 Task: Send an email with the signature Alex Clark with the subject 'Status update' and the message 'Please find attached the requested document.' from softage.1@softage.net to softage.5@softage.net and softage.6@softage.net with an attached document Budget.xlsx
Action: Mouse moved to (116, 131)
Screenshot: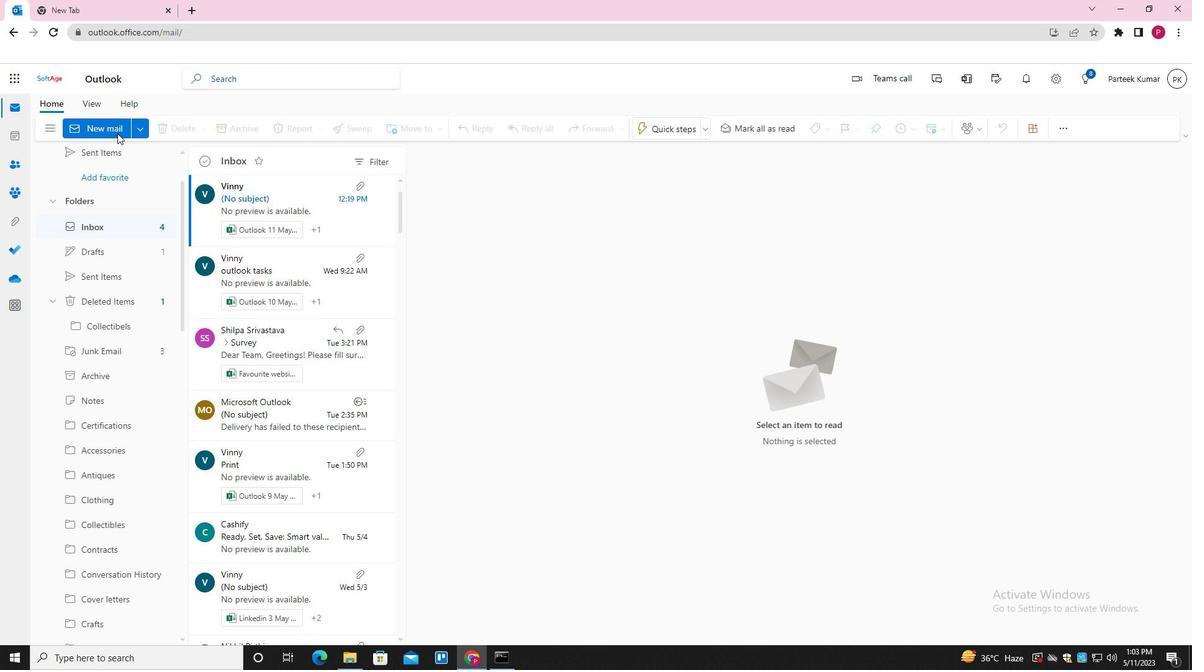 
Action: Mouse pressed left at (116, 131)
Screenshot: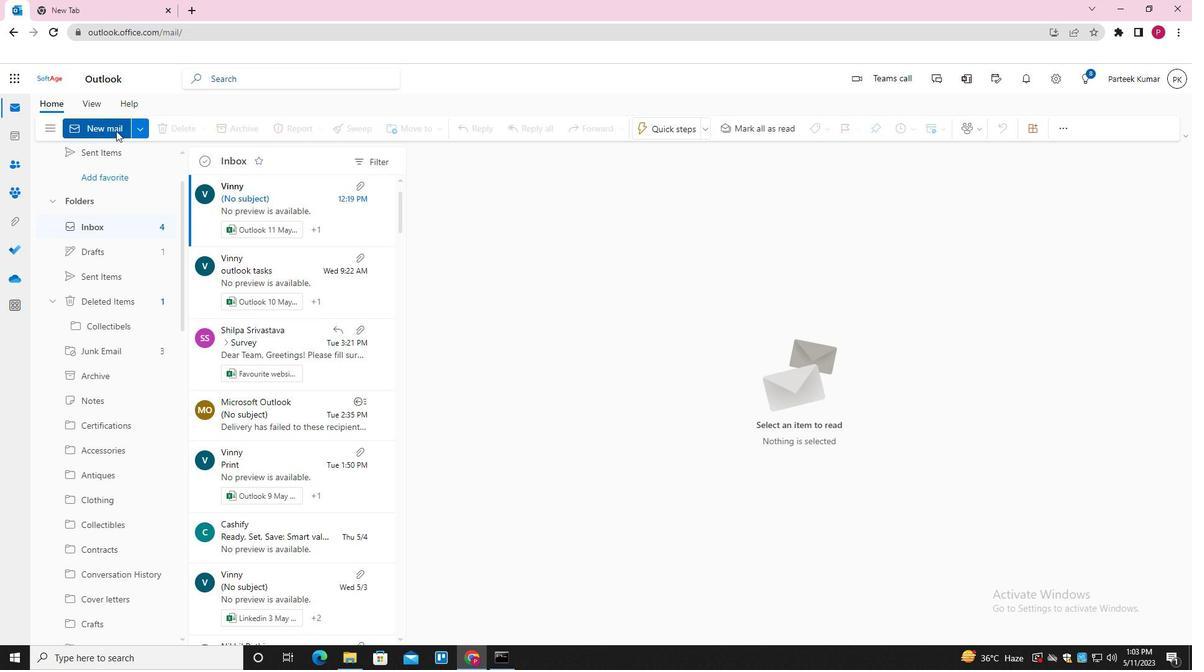 
Action: Mouse moved to (470, 303)
Screenshot: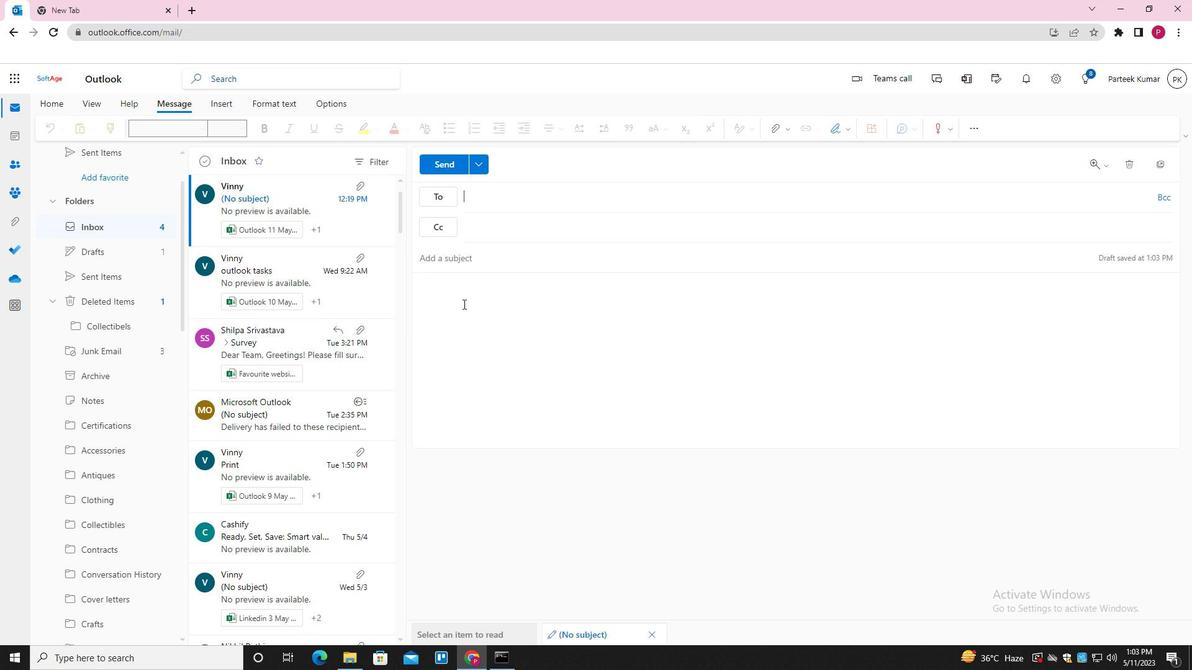 
Action: Mouse pressed left at (470, 303)
Screenshot: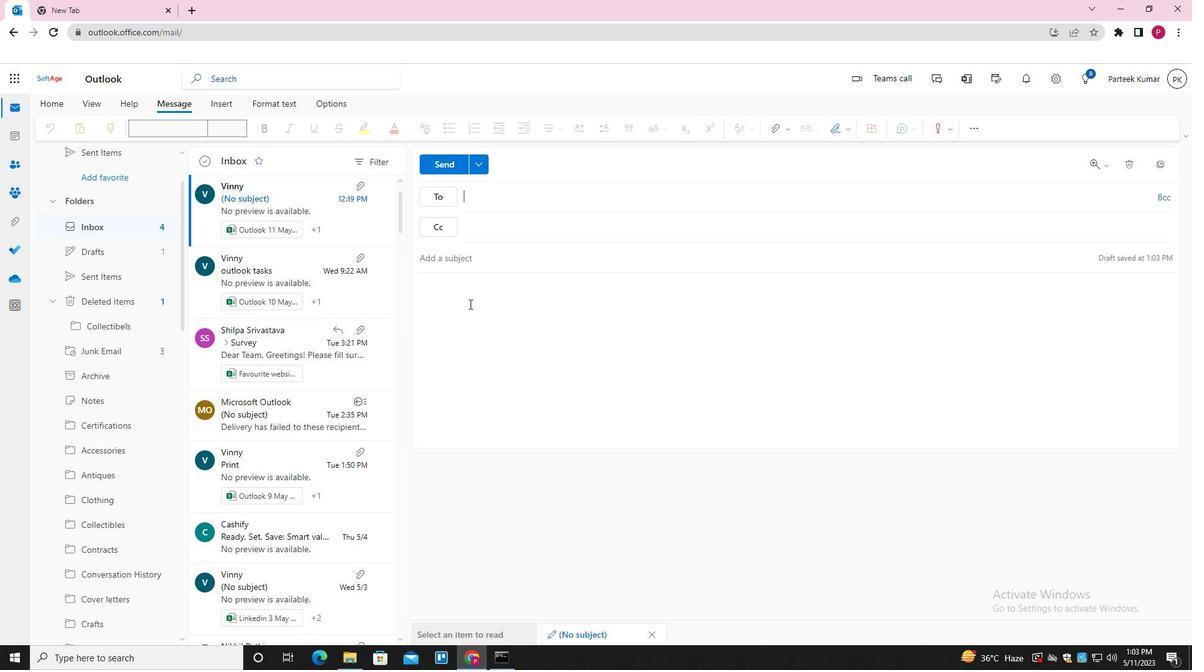 
Action: Mouse moved to (848, 129)
Screenshot: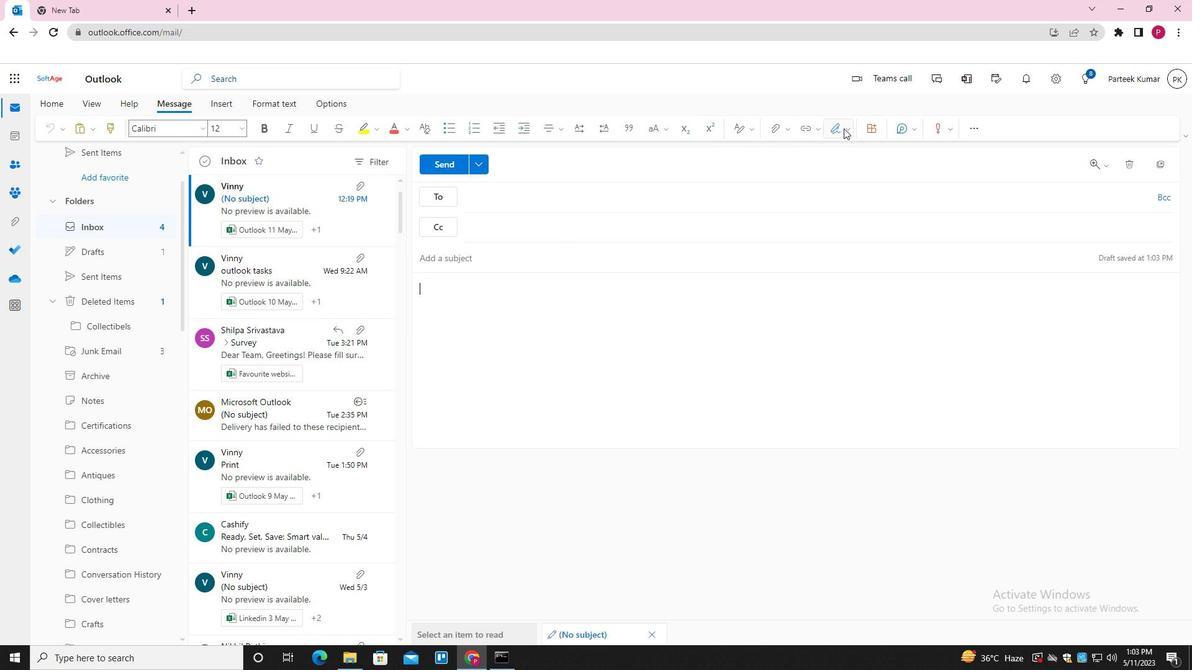 
Action: Mouse pressed left at (848, 129)
Screenshot: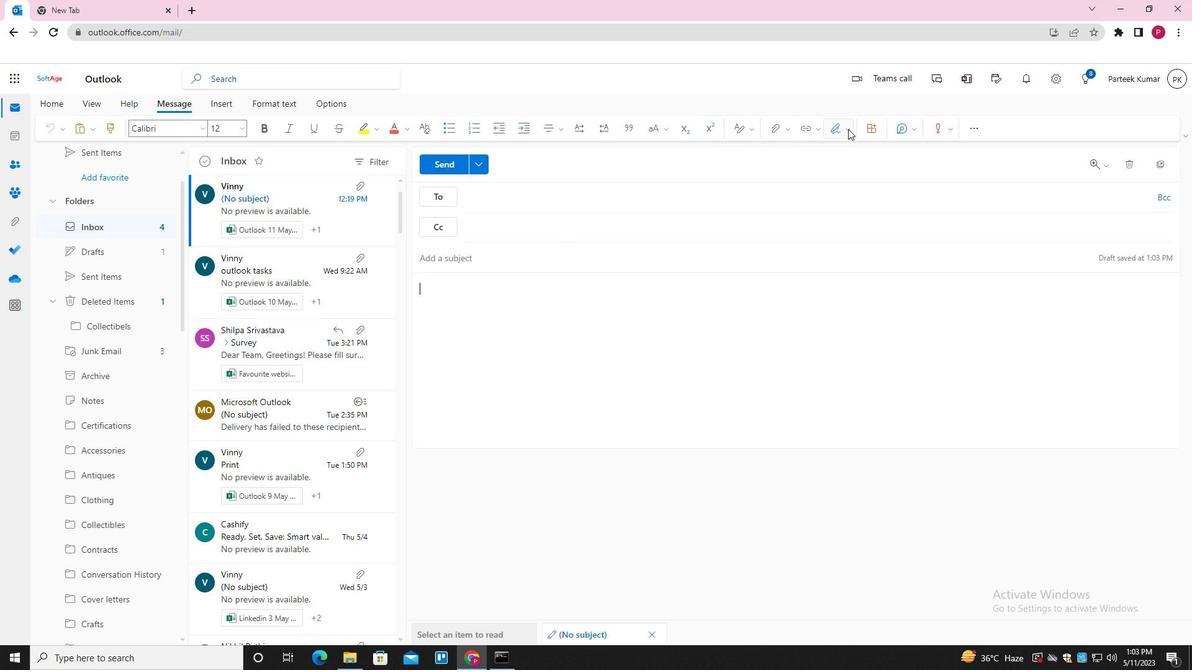 
Action: Mouse moved to (812, 178)
Screenshot: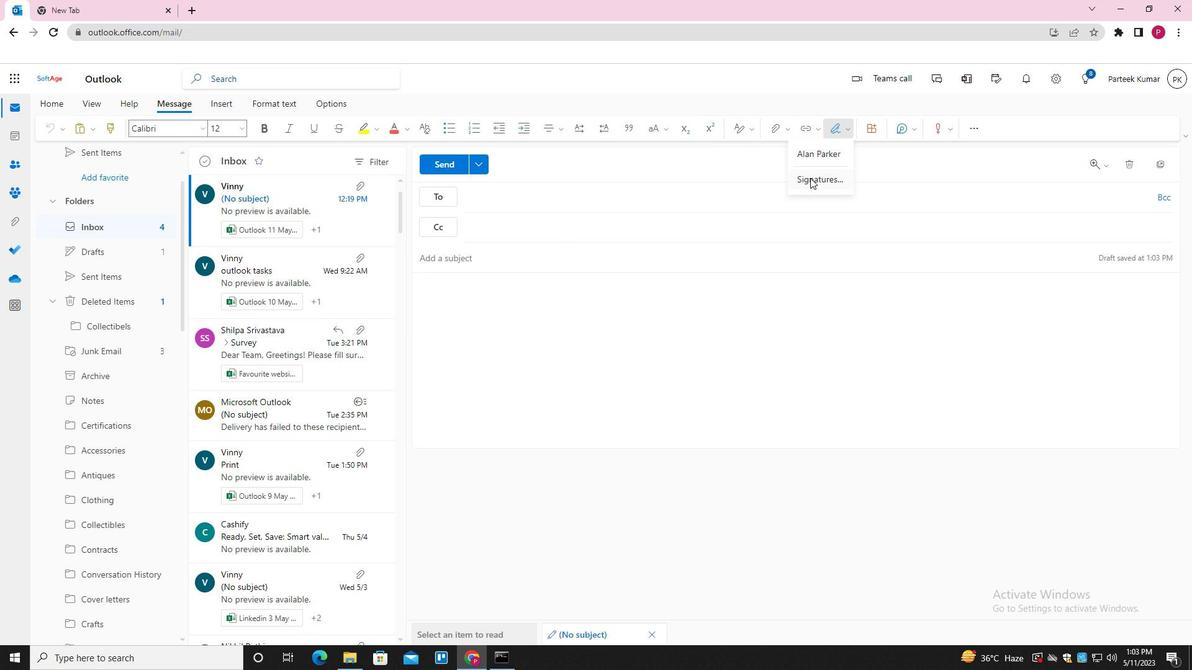 
Action: Mouse pressed left at (812, 178)
Screenshot: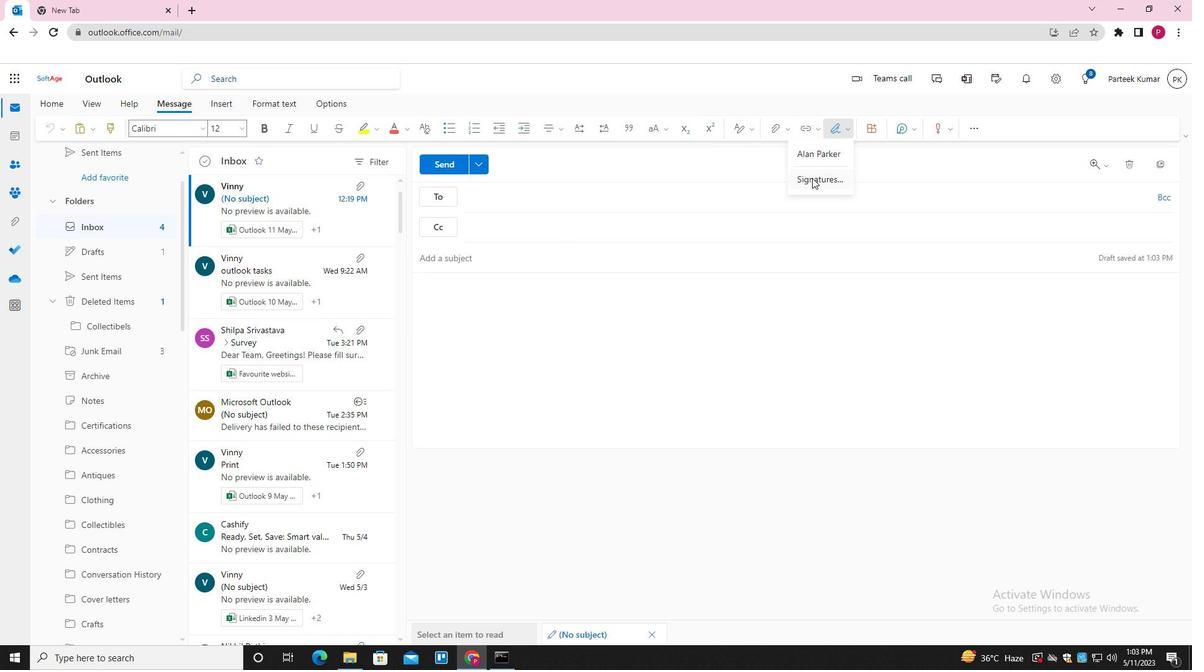 
Action: Mouse moved to (832, 230)
Screenshot: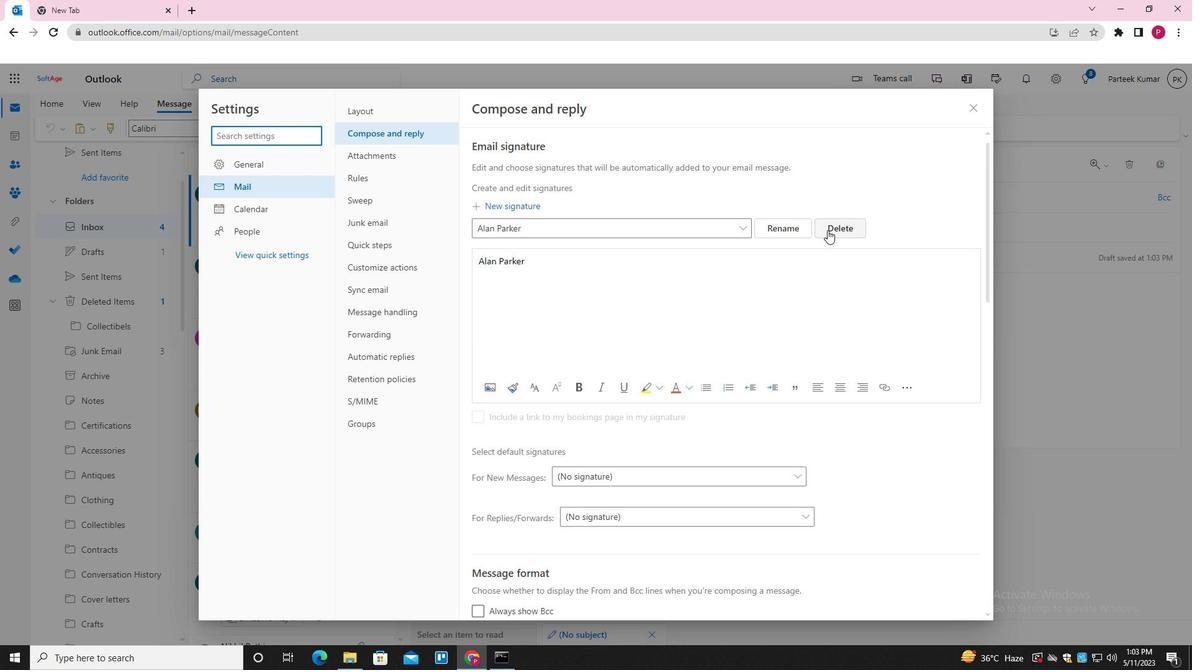 
Action: Mouse pressed left at (832, 230)
Screenshot: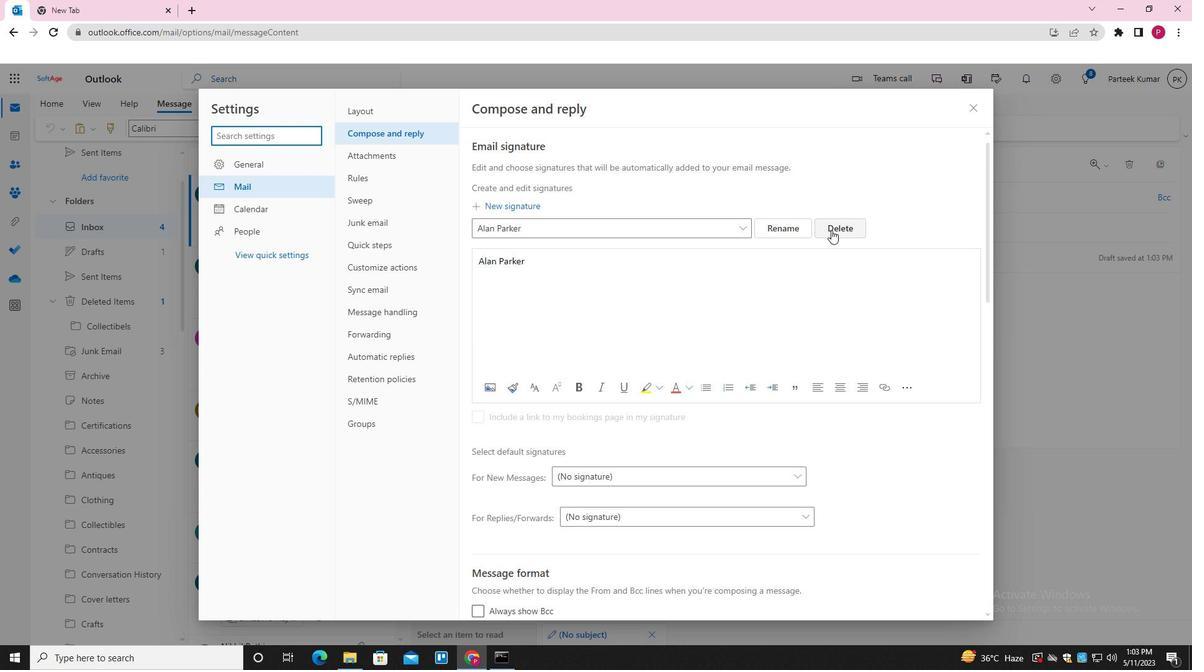 
Action: Mouse moved to (656, 226)
Screenshot: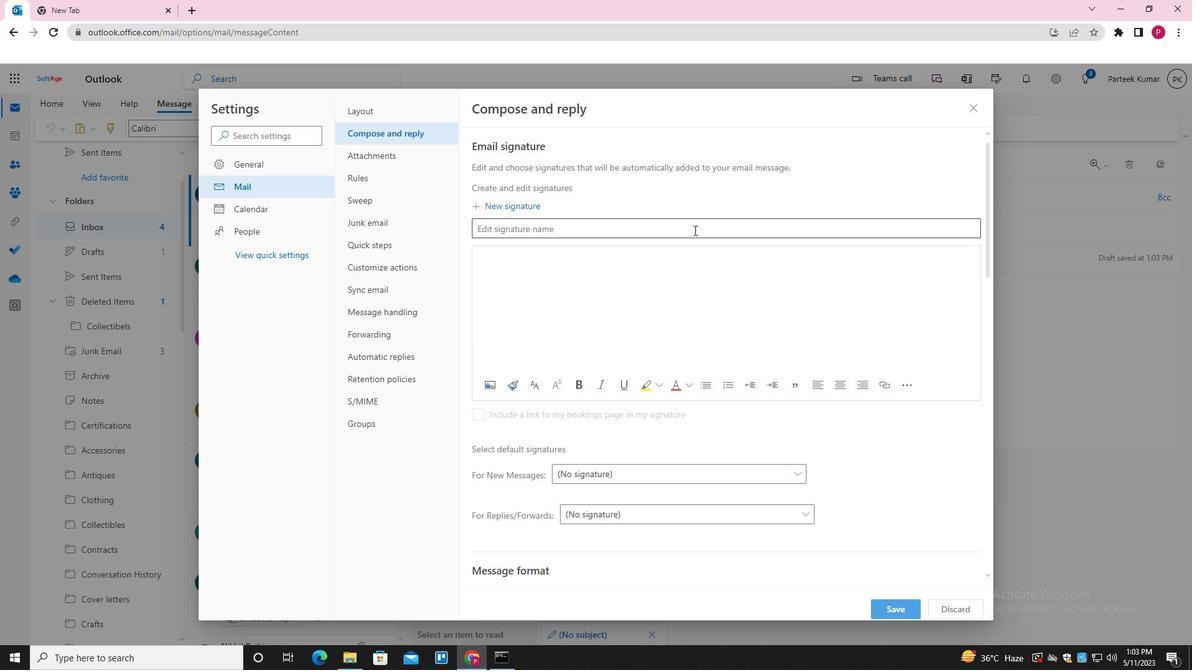 
Action: Mouse pressed left at (656, 226)
Screenshot: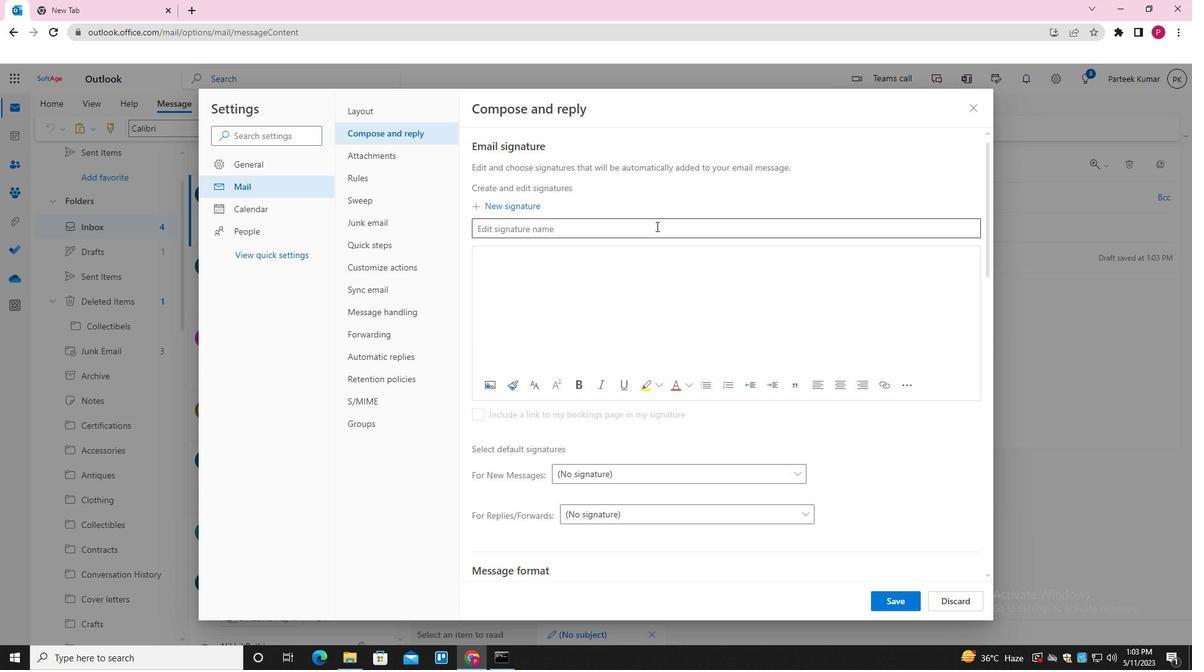 
Action: Key pressed <Key.shift>ALEX<Key.space><Key.shift>CLAE<Key.backspace>RK<Key.space>
Screenshot: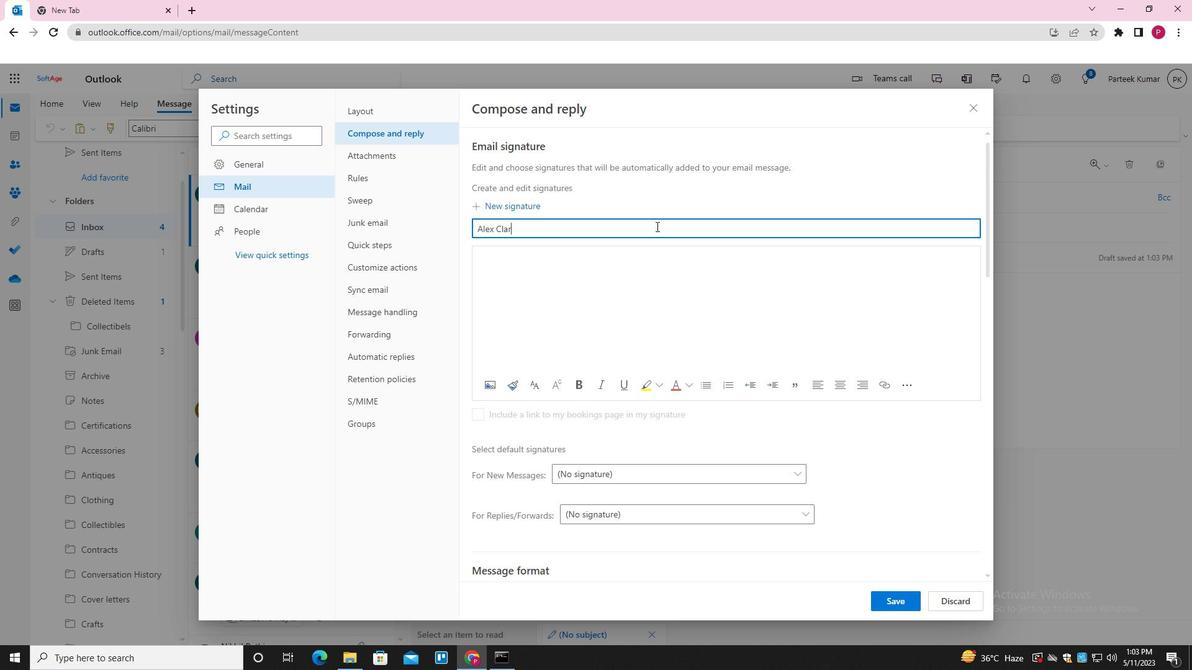 
Action: Mouse moved to (654, 273)
Screenshot: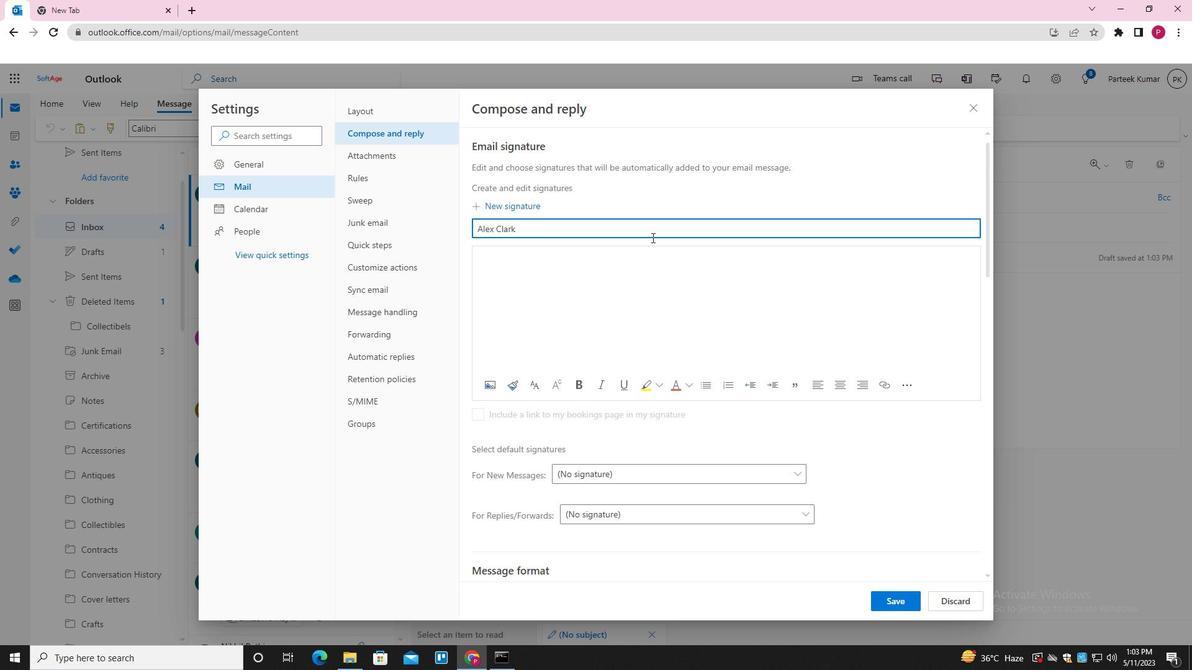 
Action: Mouse pressed left at (654, 273)
Screenshot: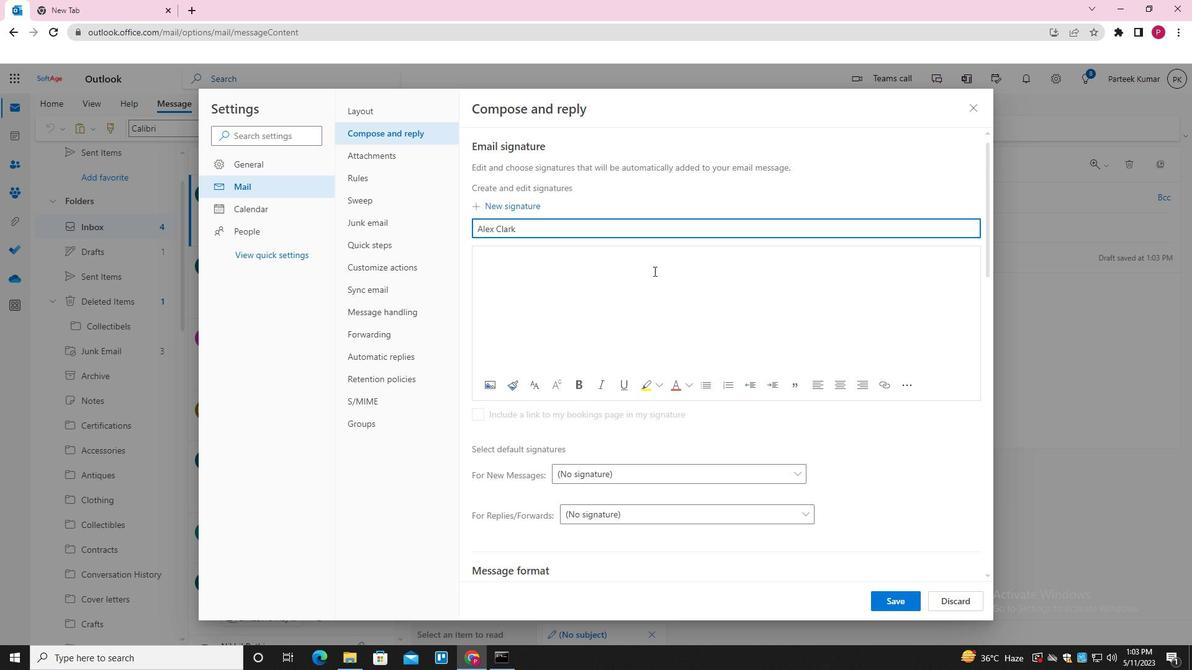 
Action: Key pressed <Key.shift>ALEX<Key.space><Key.shift><Key.shift>CLARK<Key.space>
Screenshot: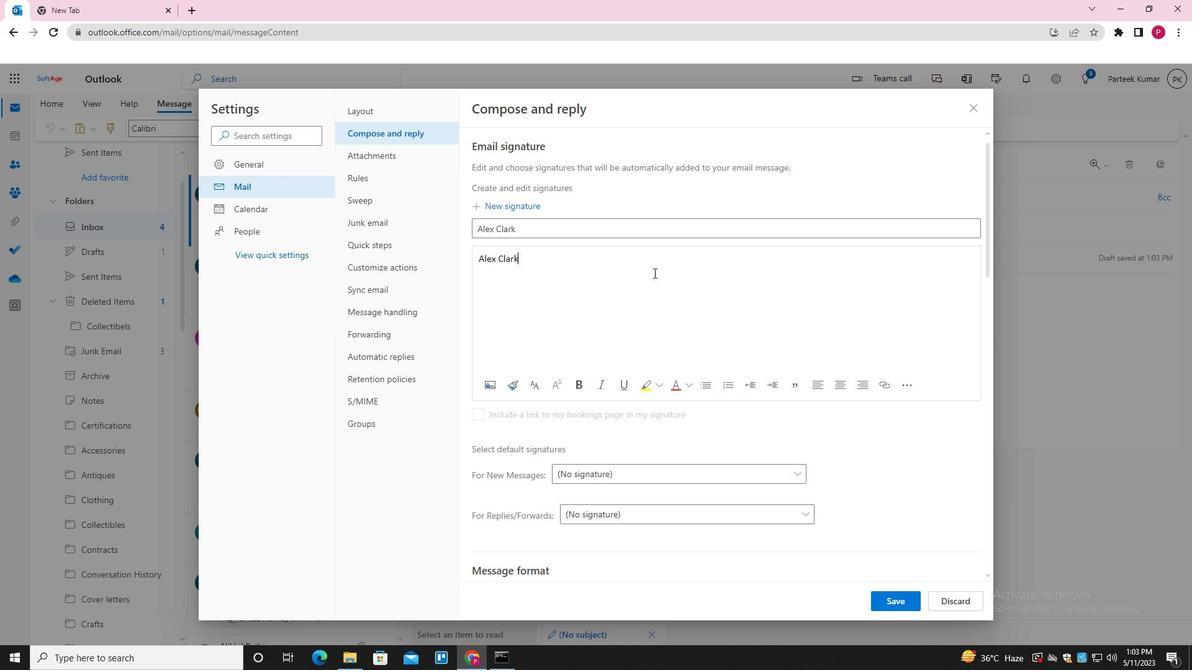 
Action: Mouse moved to (894, 598)
Screenshot: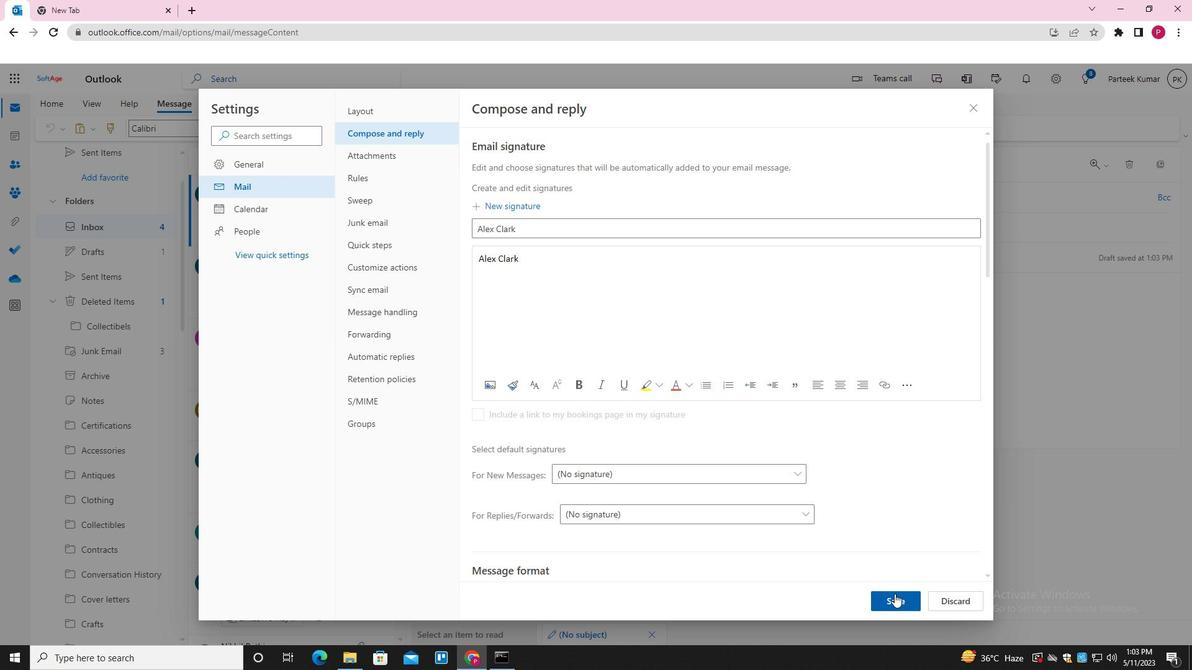 
Action: Mouse pressed left at (894, 598)
Screenshot: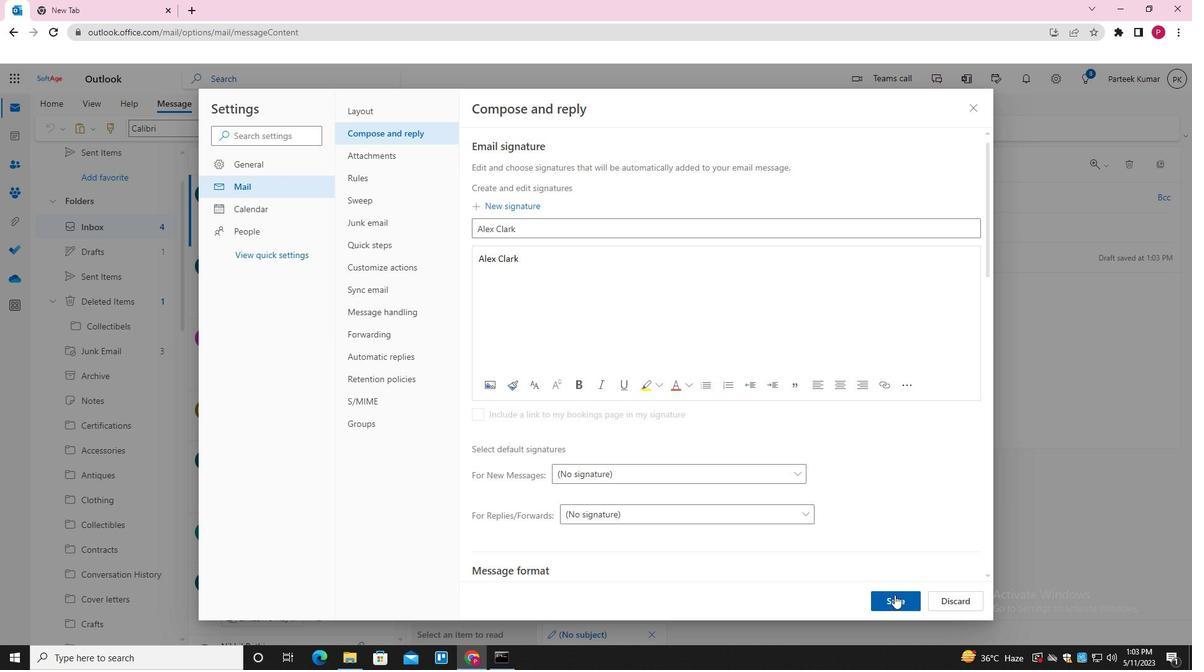 
Action: Mouse moved to (970, 109)
Screenshot: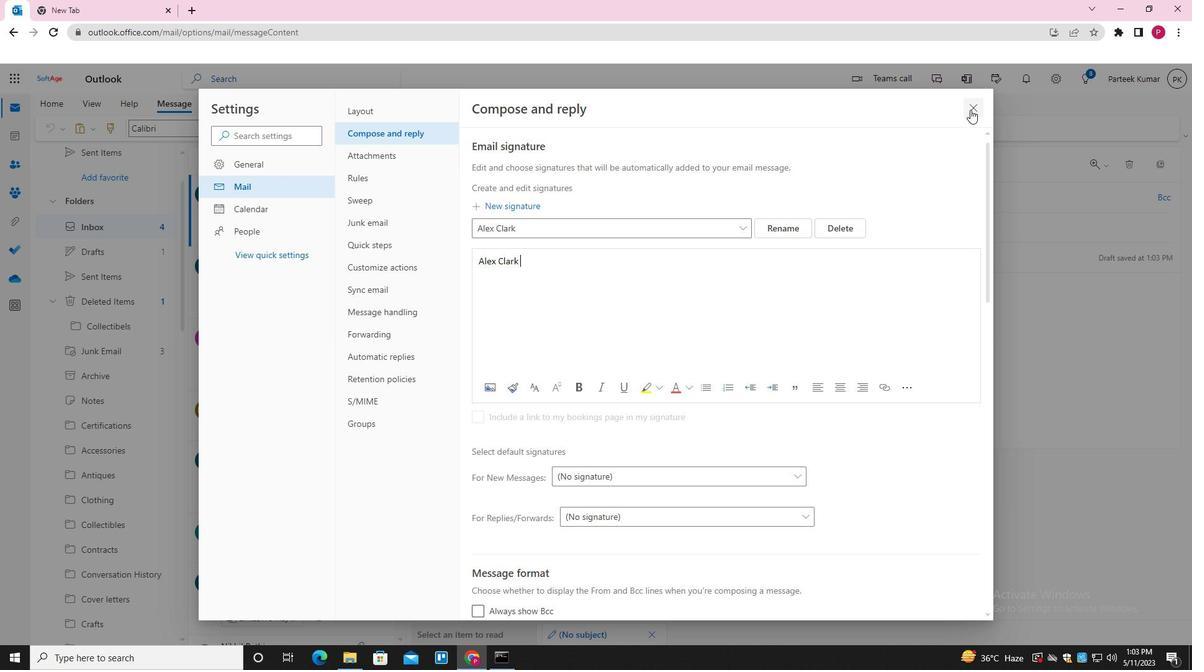 
Action: Mouse pressed left at (970, 109)
Screenshot: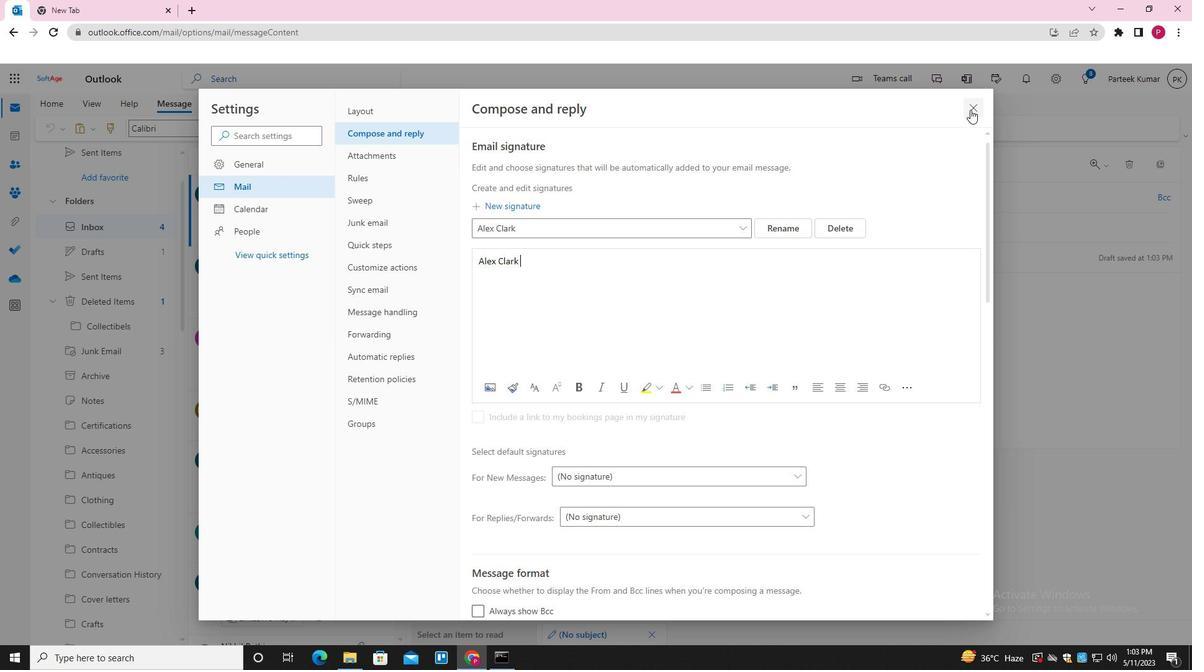 
Action: Mouse moved to (644, 357)
Screenshot: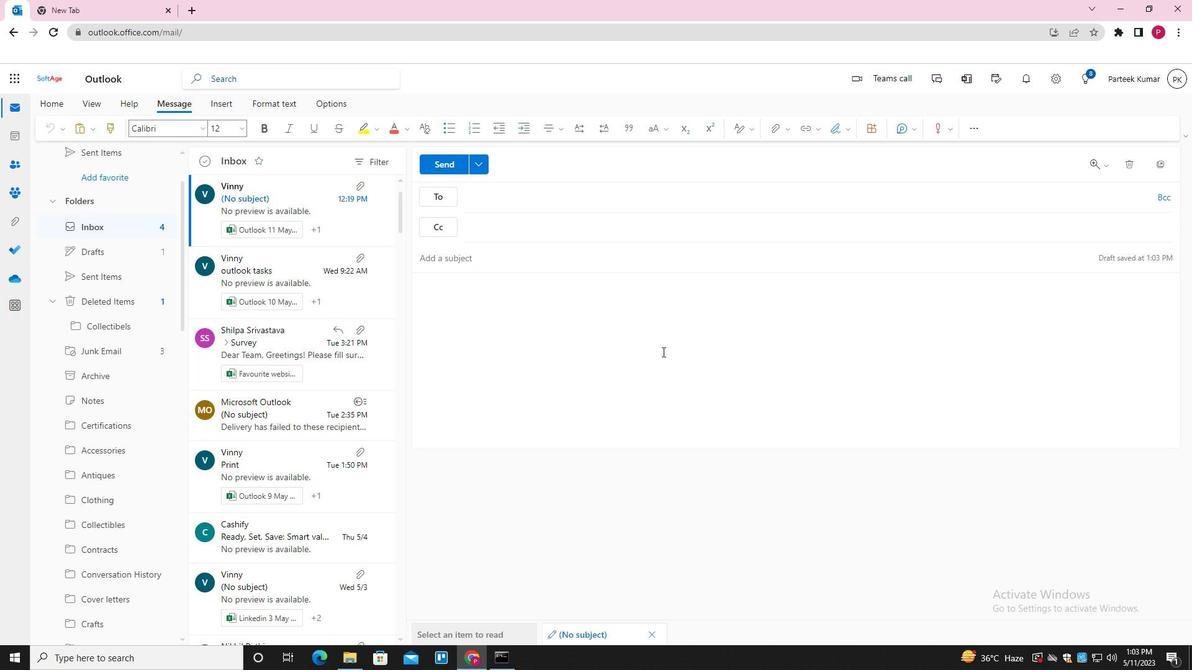 
Action: Mouse pressed left at (644, 357)
Screenshot: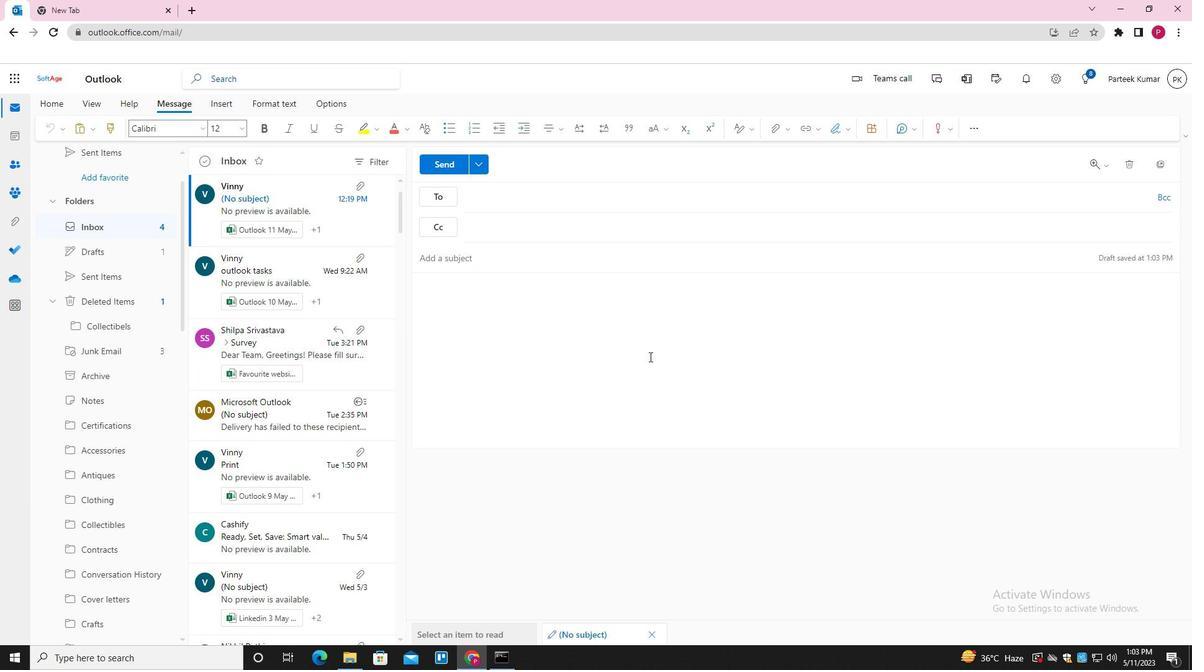 
Action: Mouse moved to (847, 130)
Screenshot: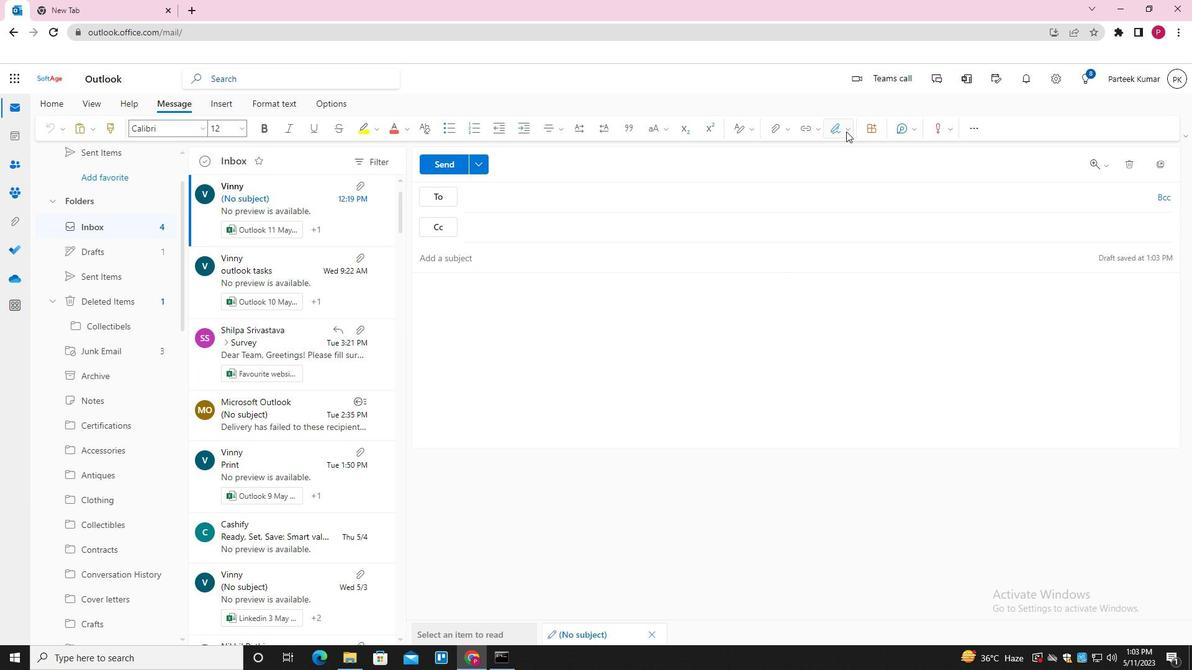 
Action: Mouse pressed left at (847, 130)
Screenshot: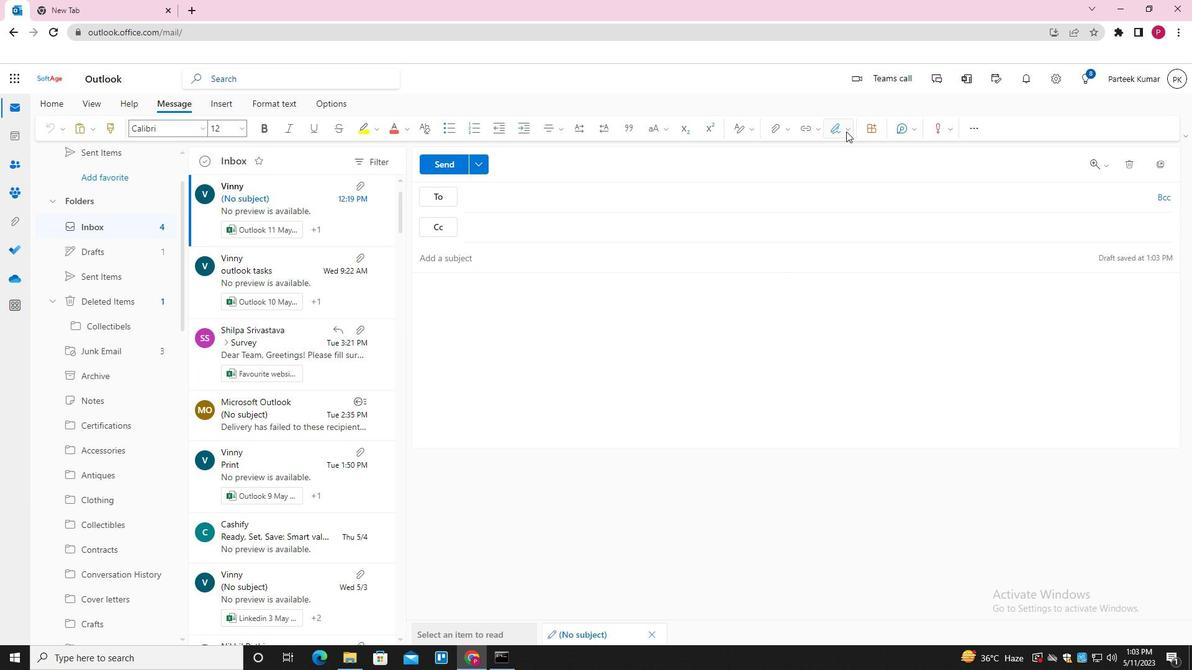 
Action: Mouse moved to (824, 154)
Screenshot: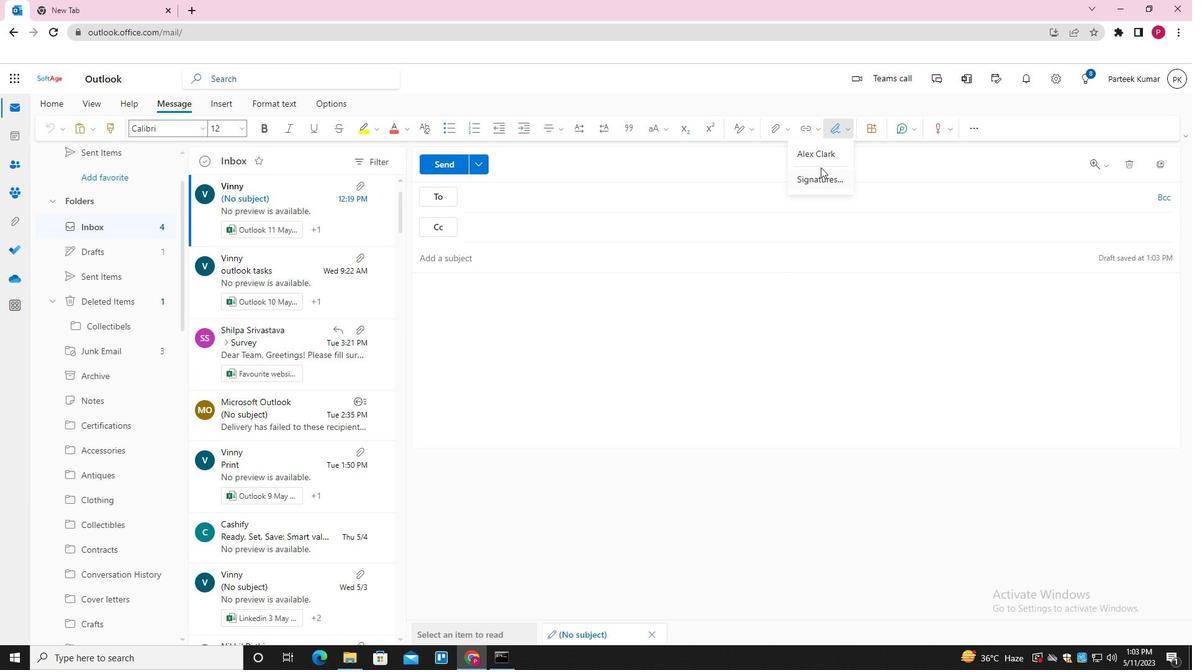 
Action: Mouse pressed left at (824, 154)
Screenshot: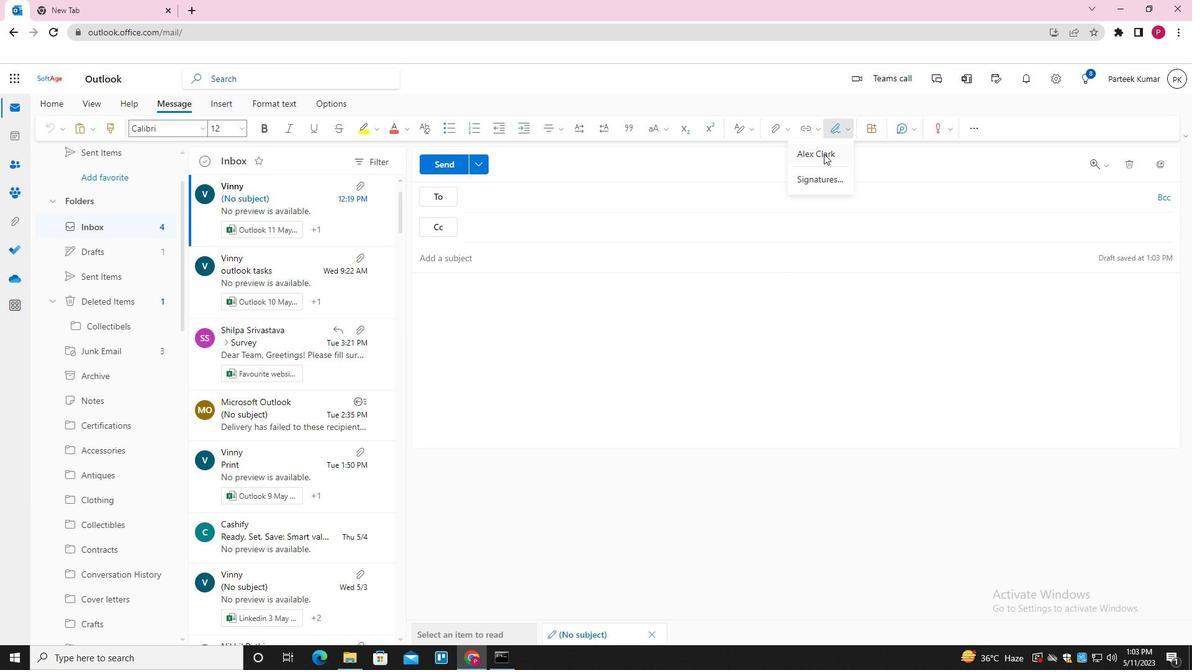 
Action: Mouse moved to (483, 303)
Screenshot: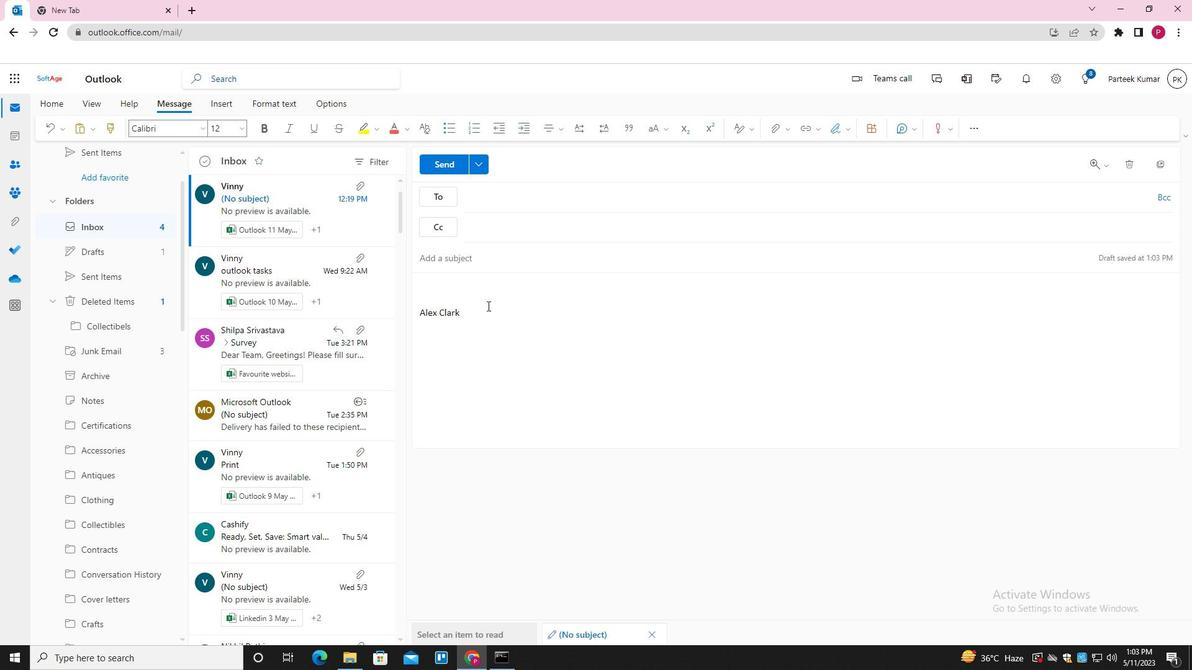 
Action: Key pressed <Key.shift>
Screenshot: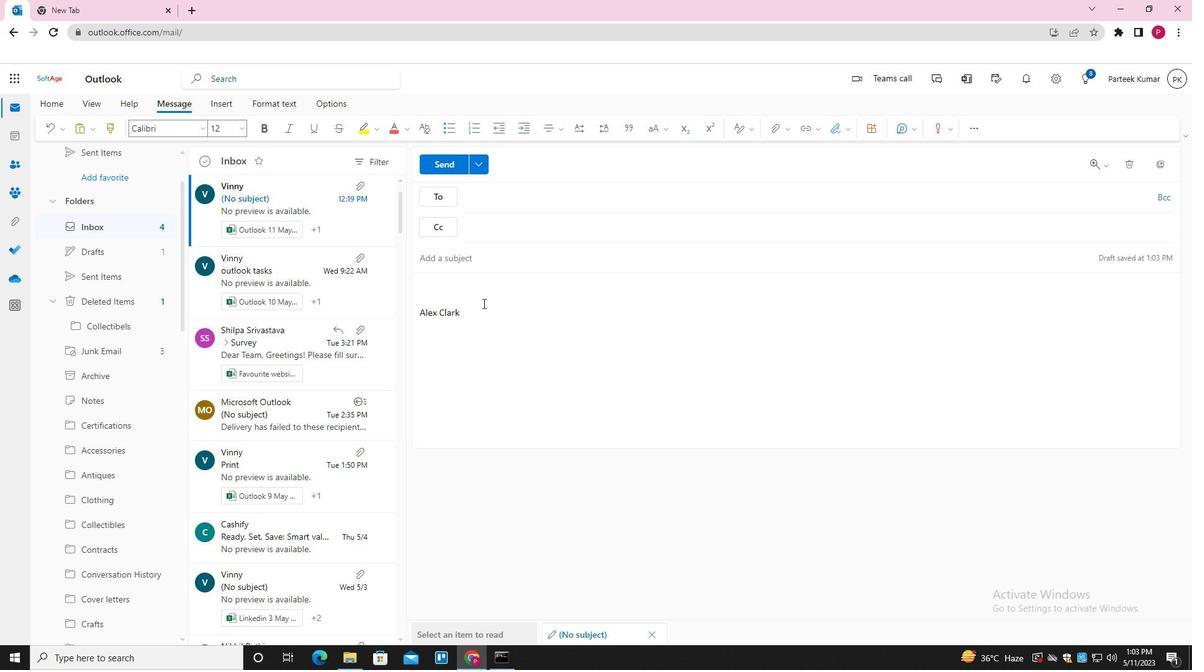 
Action: Mouse moved to (510, 263)
Screenshot: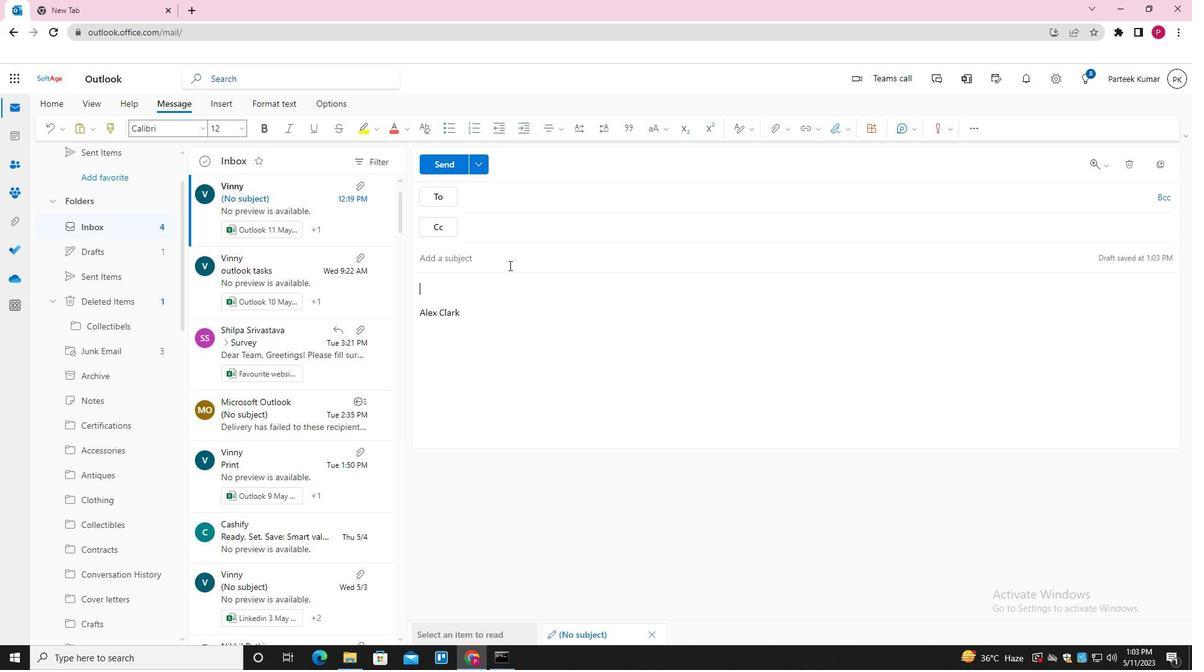 
Action: Mouse pressed left at (510, 263)
Screenshot: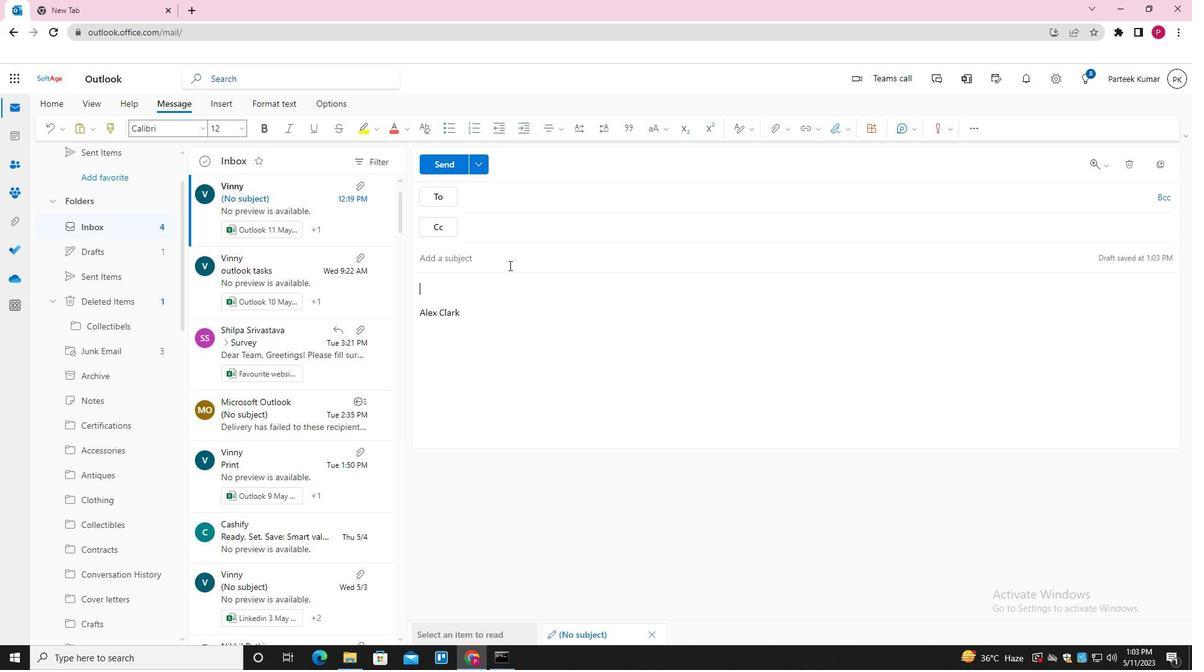 
Action: Key pressed <Key.shift>STATUS<Key.space>UPDATE<Key.space>
Screenshot: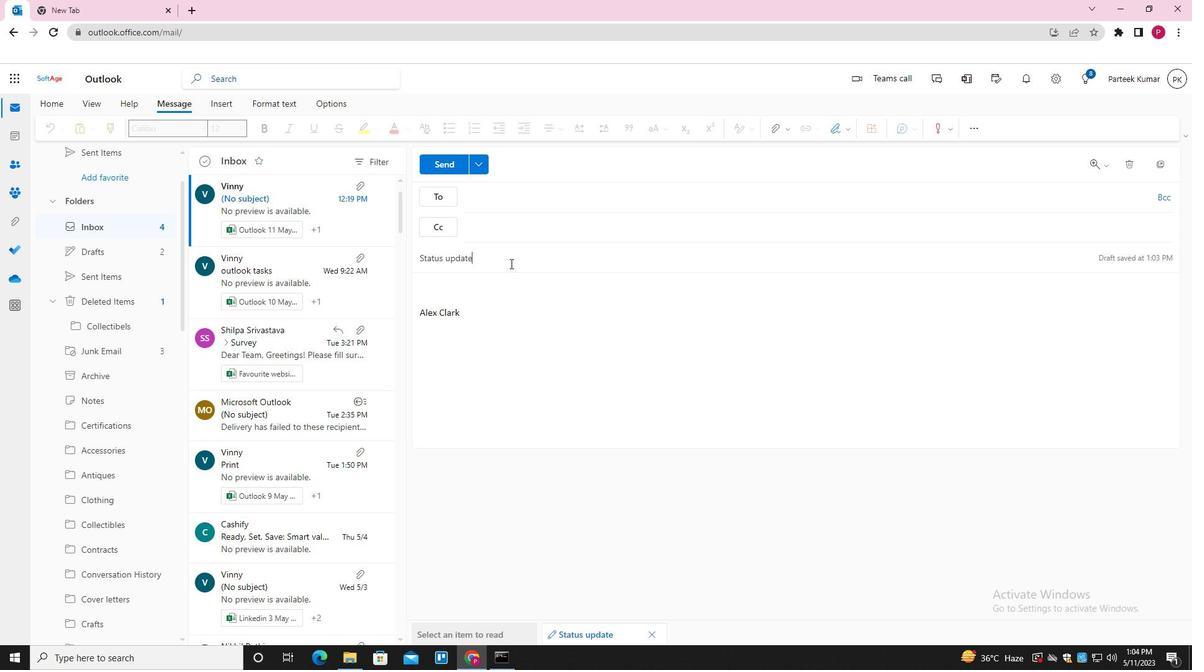 
Action: Mouse moved to (486, 290)
Screenshot: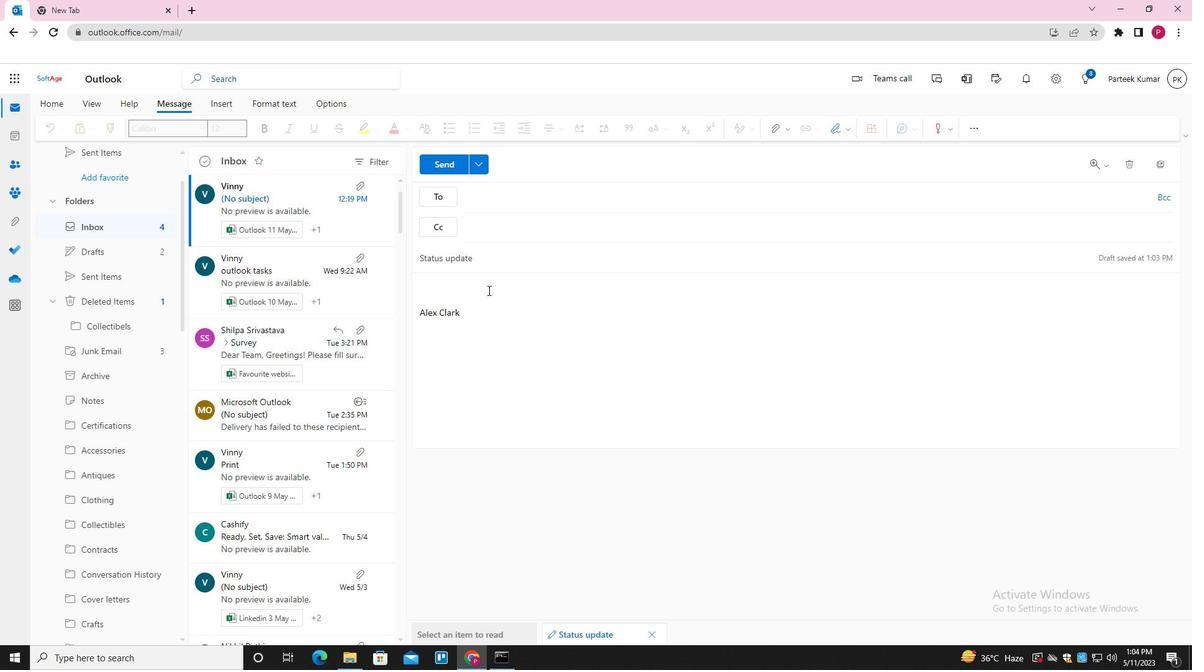 
Action: Mouse pressed left at (486, 290)
Screenshot: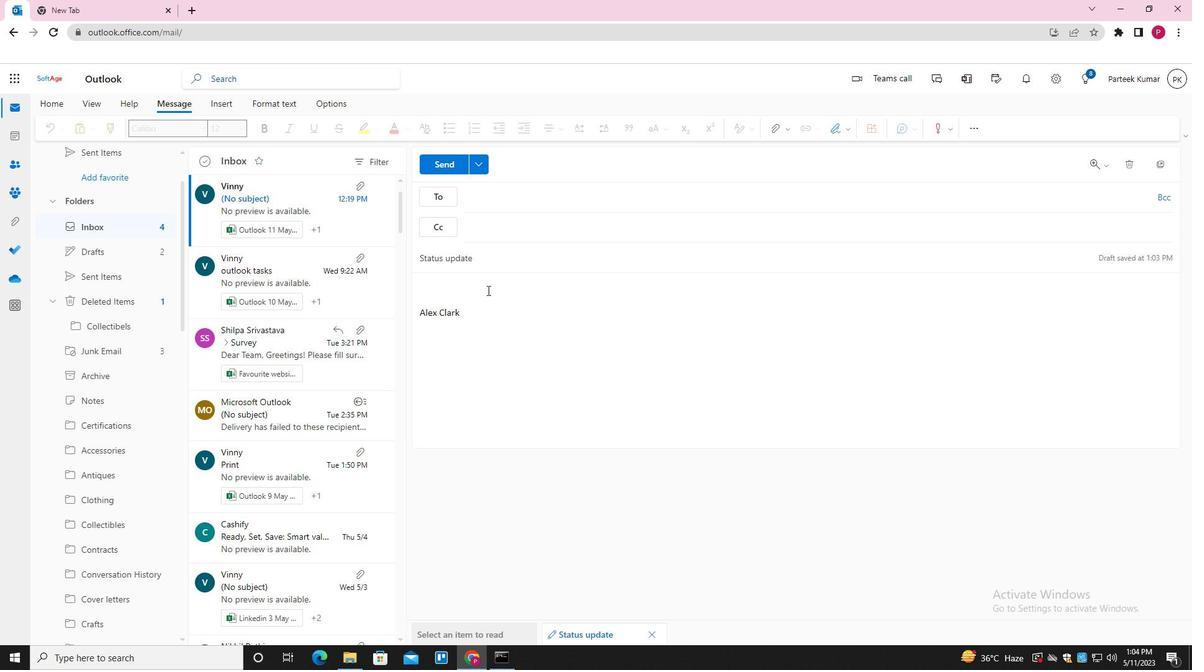 
Action: Key pressed <Key.shift>PLEASE<Key.space>FINF<Key.space><Key.backspace><Key.backspace>D<Key.space>ATTACHED<Key.space>THE<Key.space>WE<Key.backspace><Key.backspace>REQUESTED<Key.space>DOCUMENT<Key.space>
Screenshot: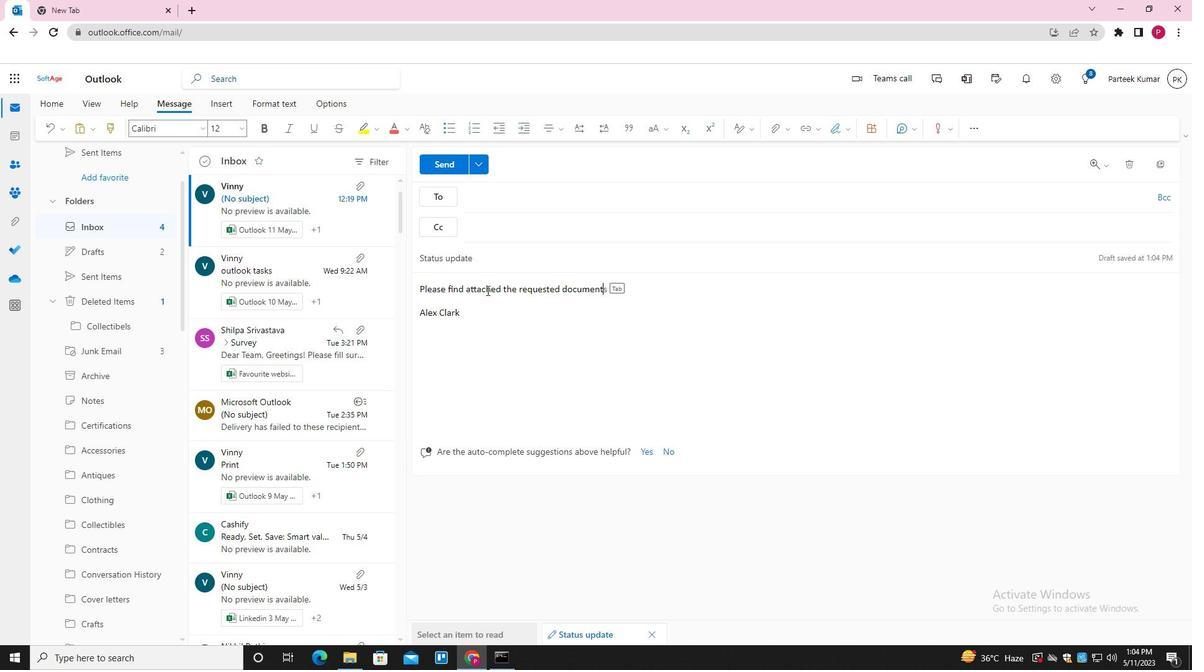 
Action: Mouse moved to (544, 187)
Screenshot: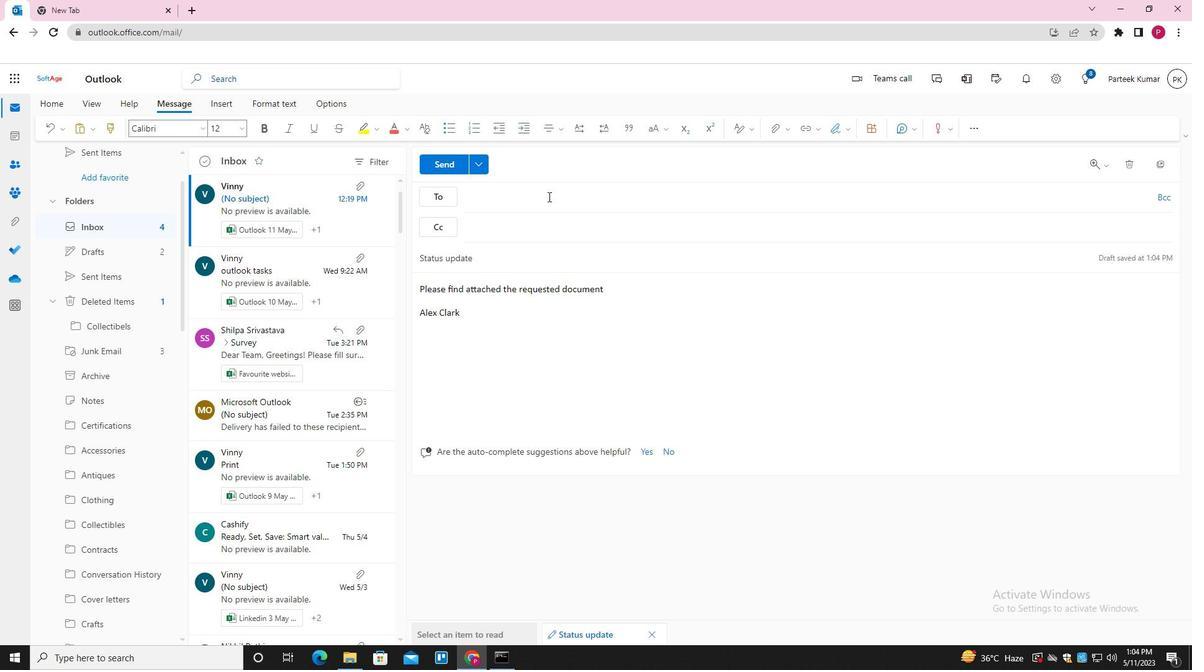 
Action: Mouse pressed left at (544, 187)
Screenshot: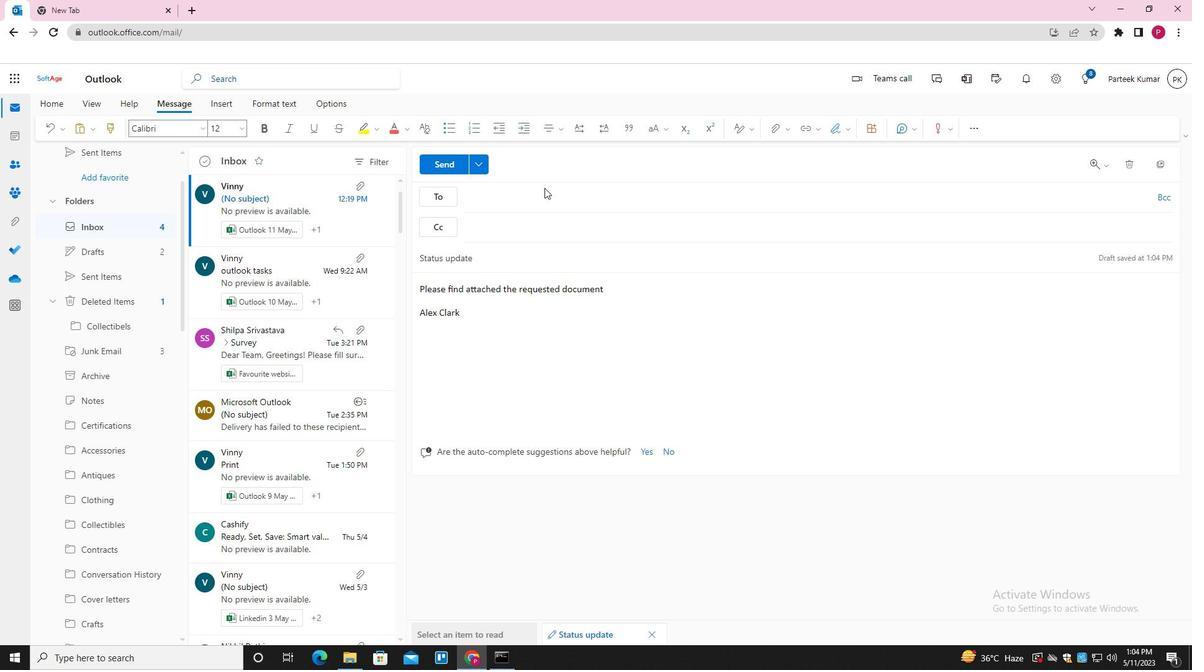 
Action: Mouse moved to (552, 192)
Screenshot: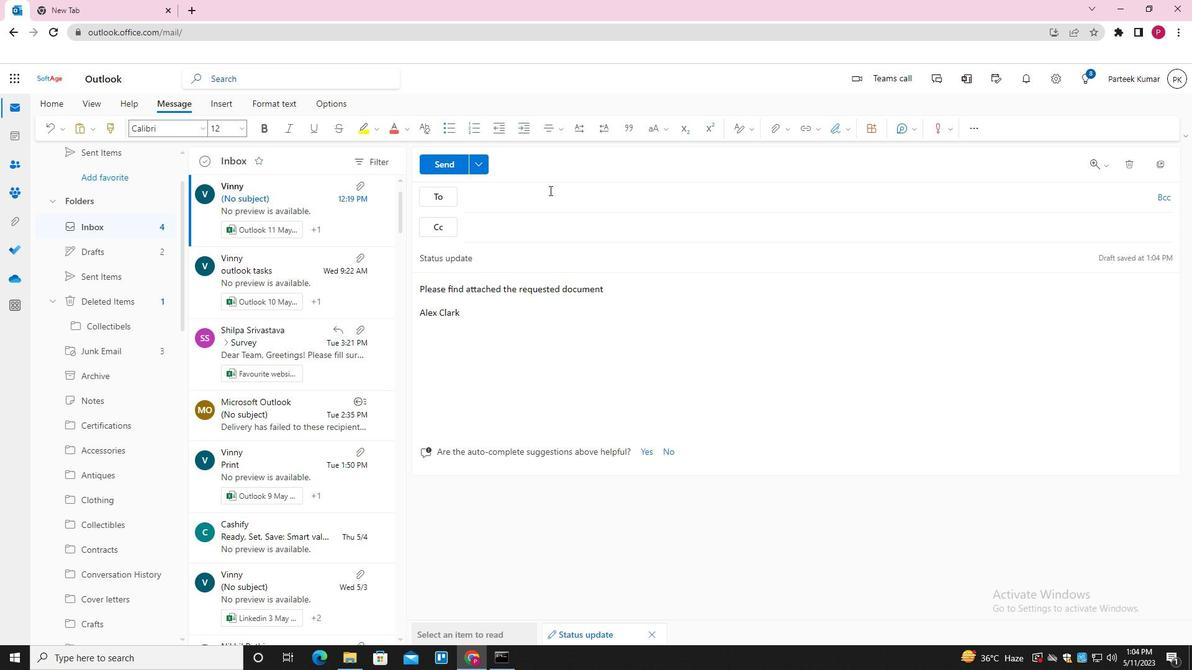 
Action: Mouse pressed left at (552, 192)
Screenshot: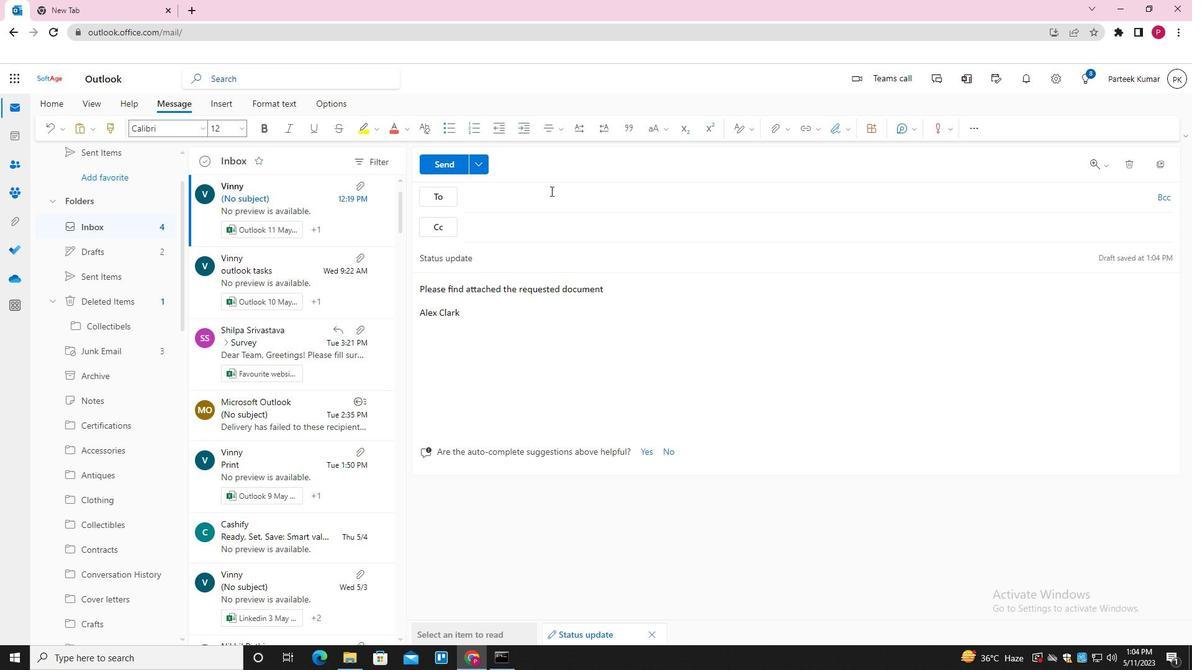 
Action: Key pressed SOFTAGE.5<Key.shift>@SOFTAGE.NET<Key.enter>SOFTAGE.6<Key.shift>@SOFTAGE.NET<Key.enter>
Screenshot: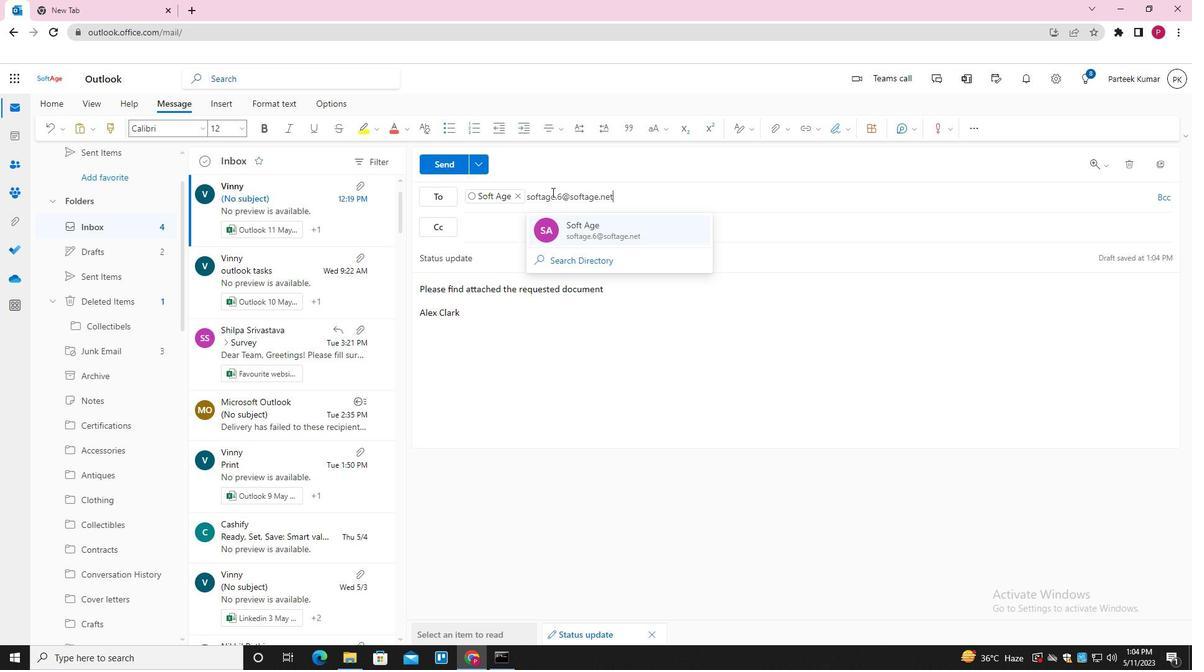 
Action: Mouse moved to (775, 126)
Screenshot: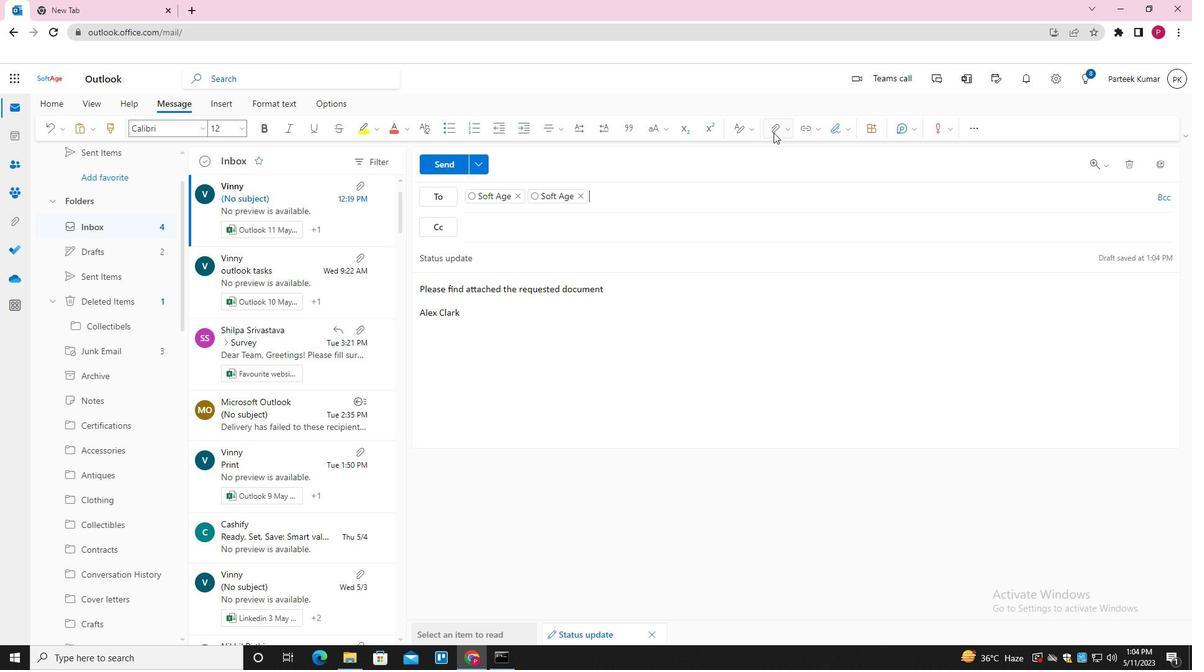 
Action: Mouse pressed left at (775, 126)
Screenshot: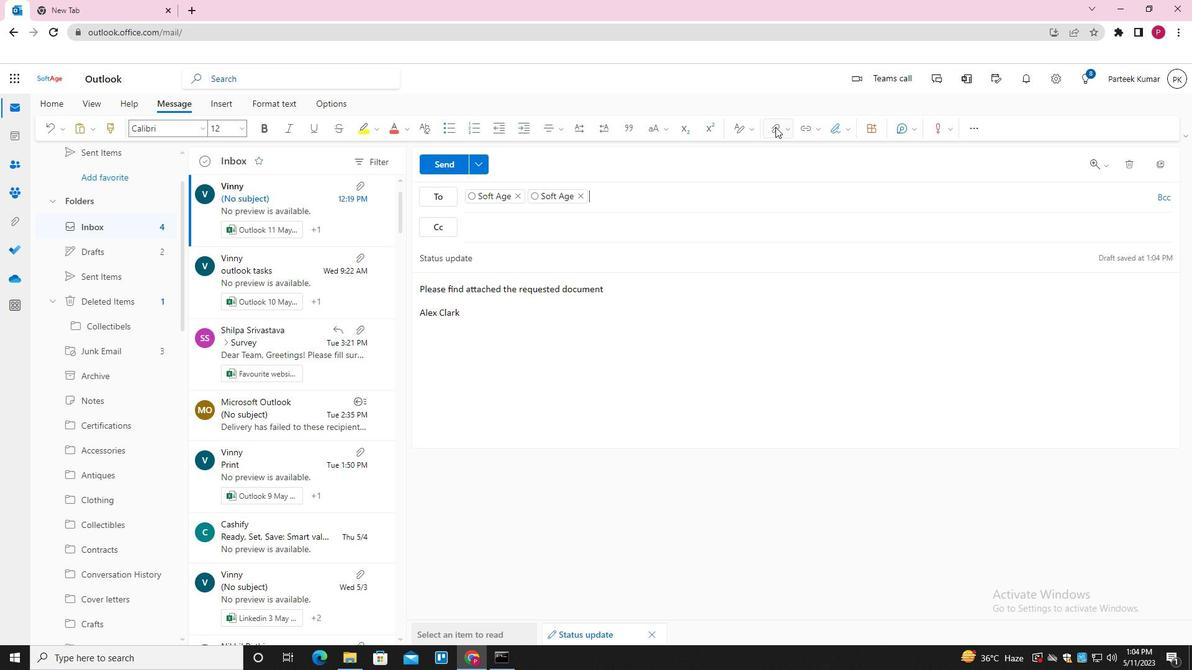
Action: Mouse moved to (735, 152)
Screenshot: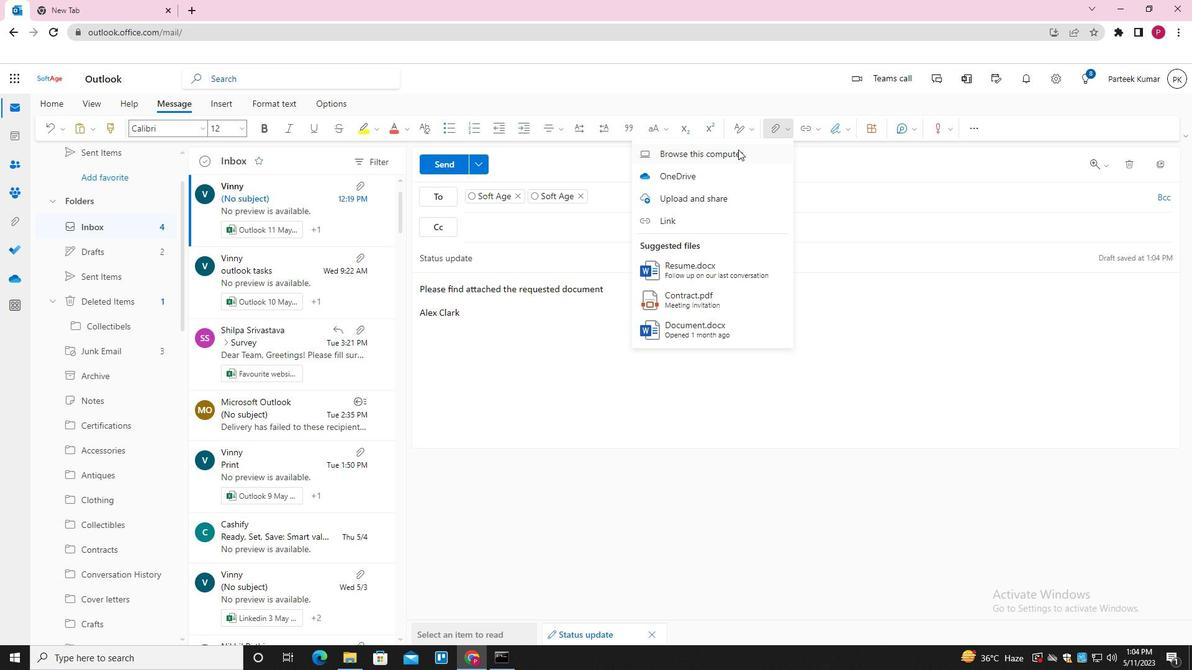 
Action: Mouse pressed left at (735, 152)
Screenshot: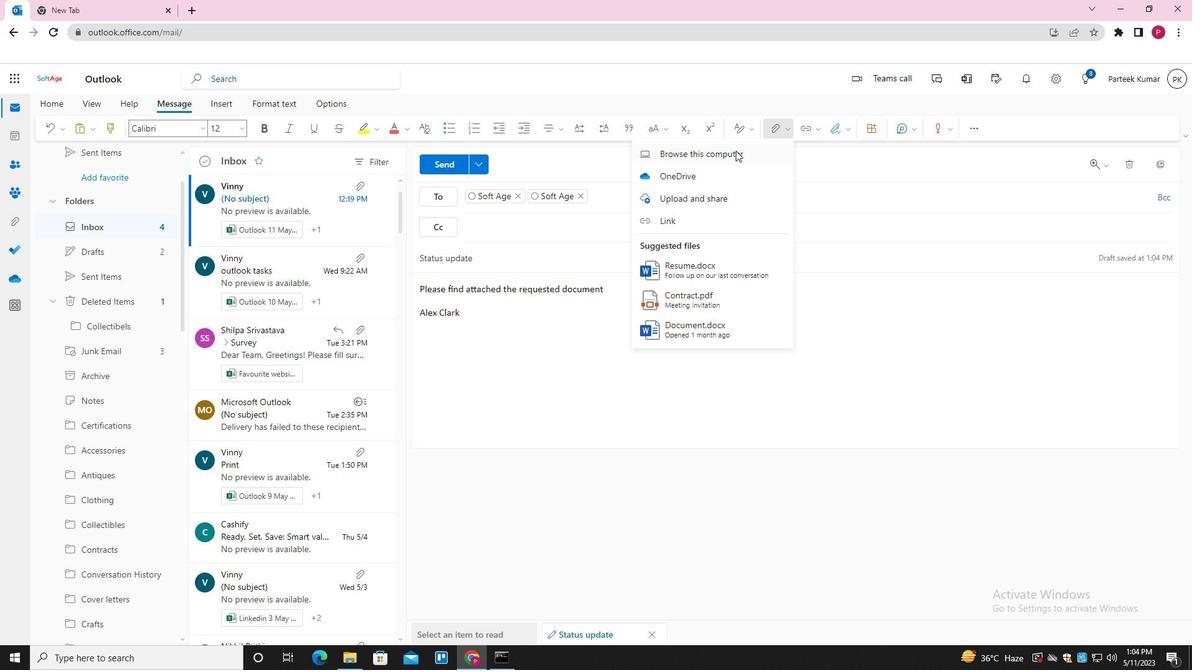 
Action: Mouse moved to (216, 95)
Screenshot: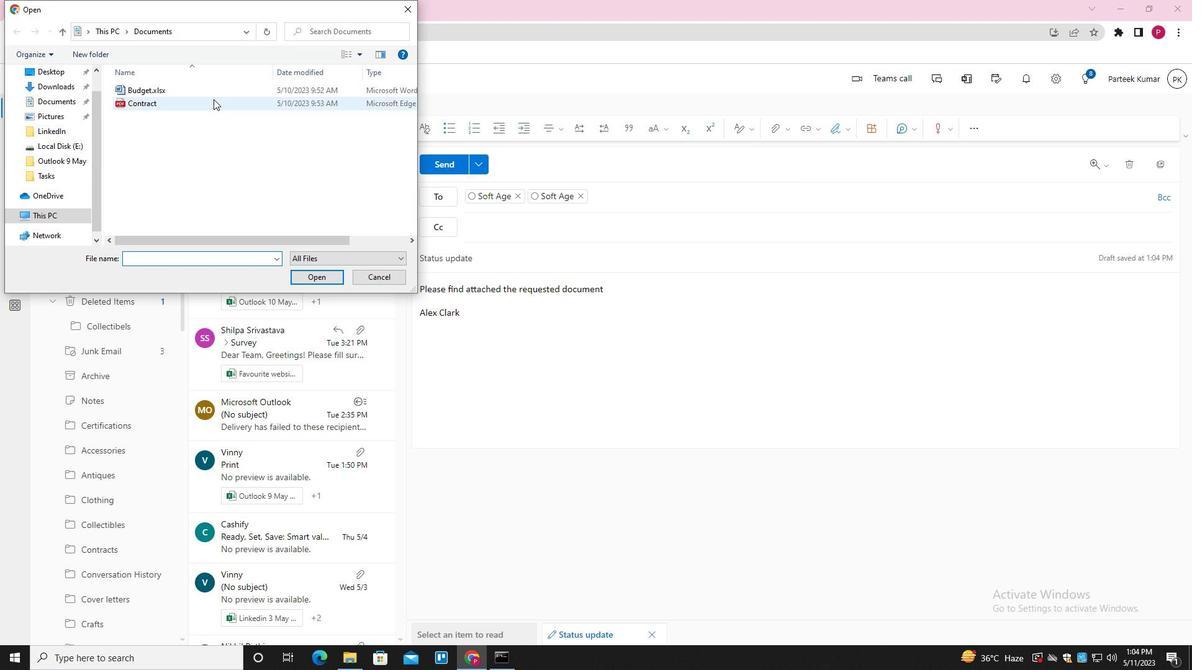 
Action: Mouse pressed left at (216, 95)
Screenshot: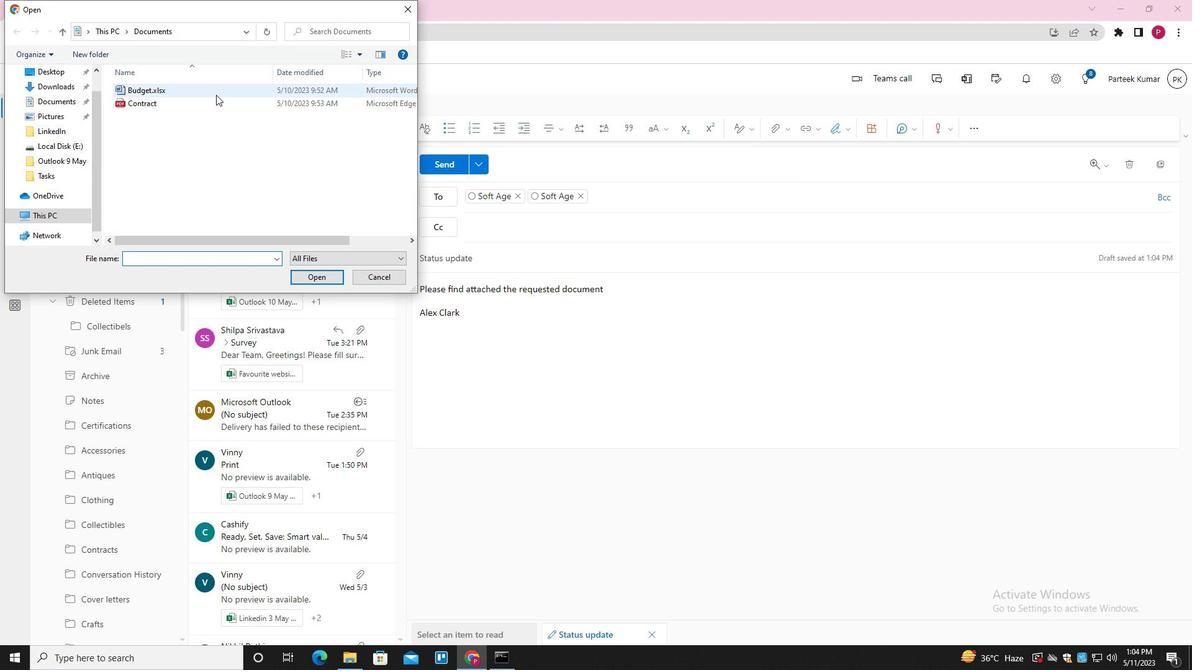 
Action: Mouse moved to (317, 280)
Screenshot: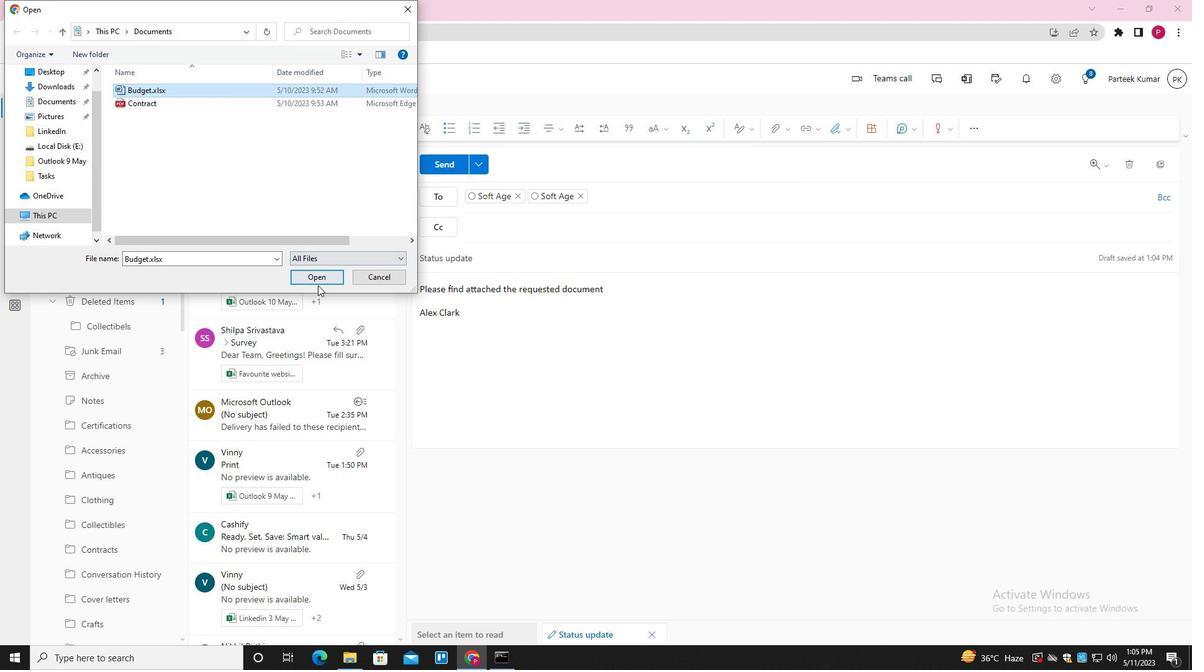 
Action: Mouse pressed left at (317, 280)
Screenshot: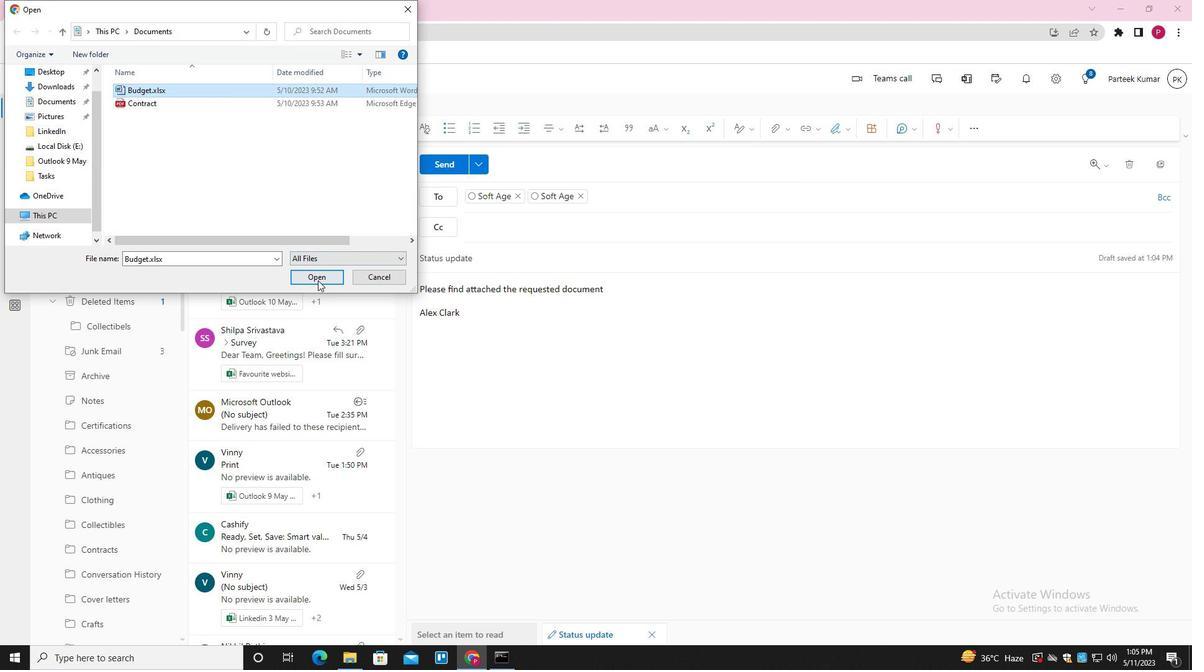 
Action: Mouse moved to (446, 165)
Screenshot: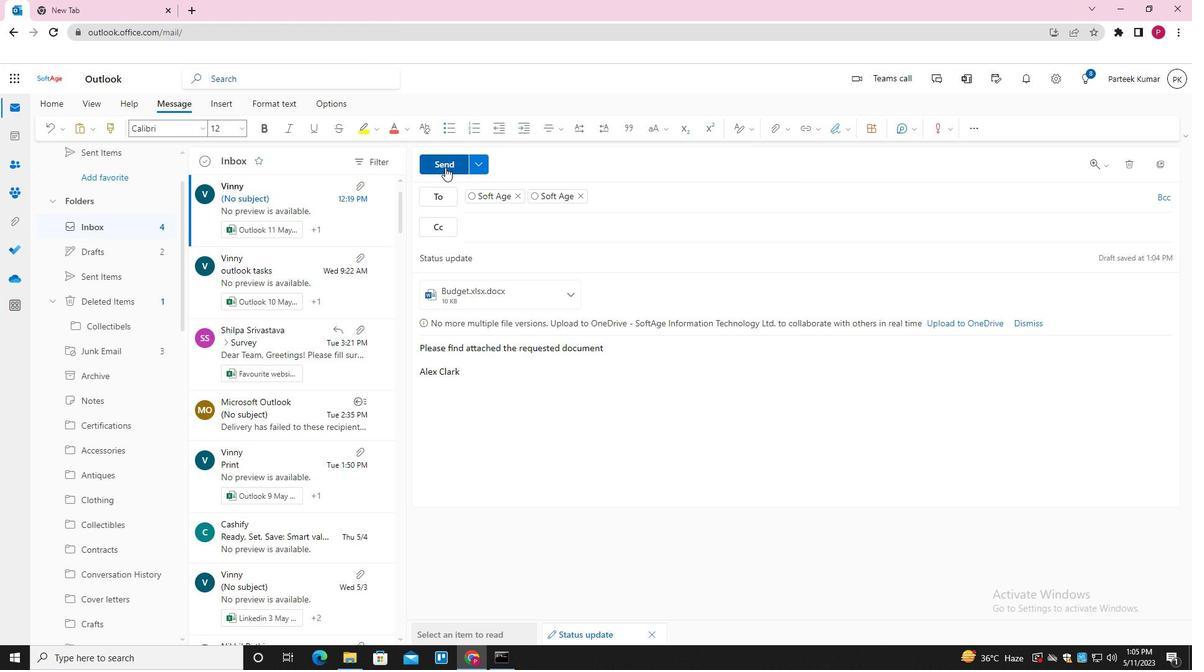
Action: Mouse pressed left at (446, 165)
Screenshot: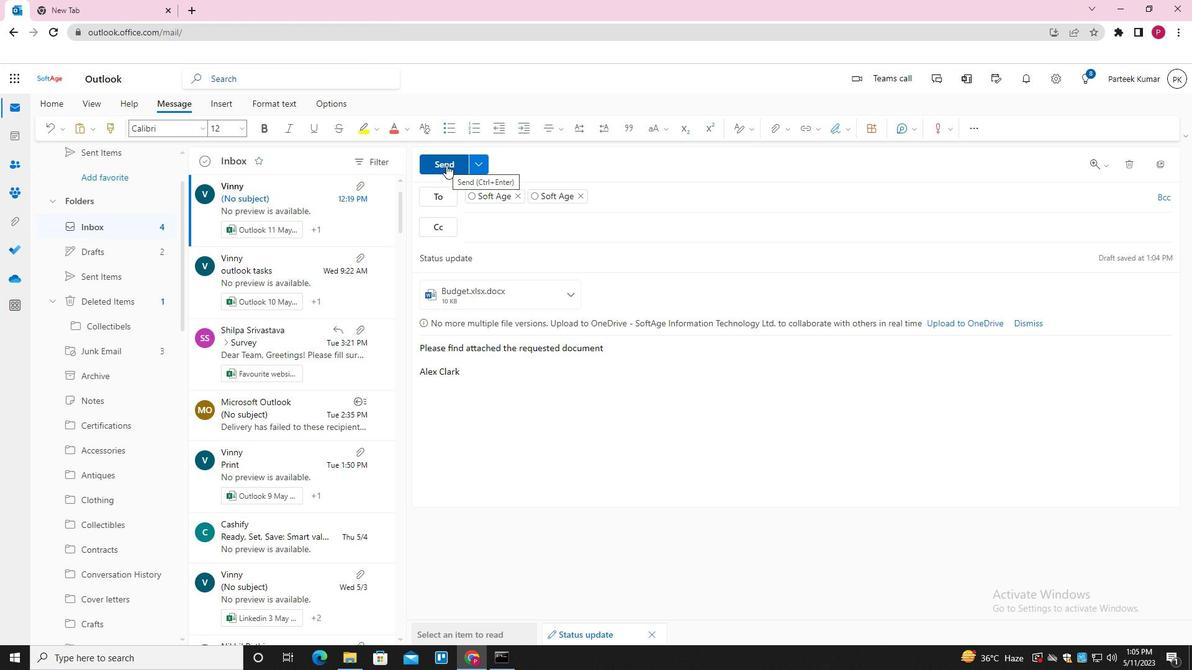 
Action: Mouse moved to (453, 266)
Screenshot: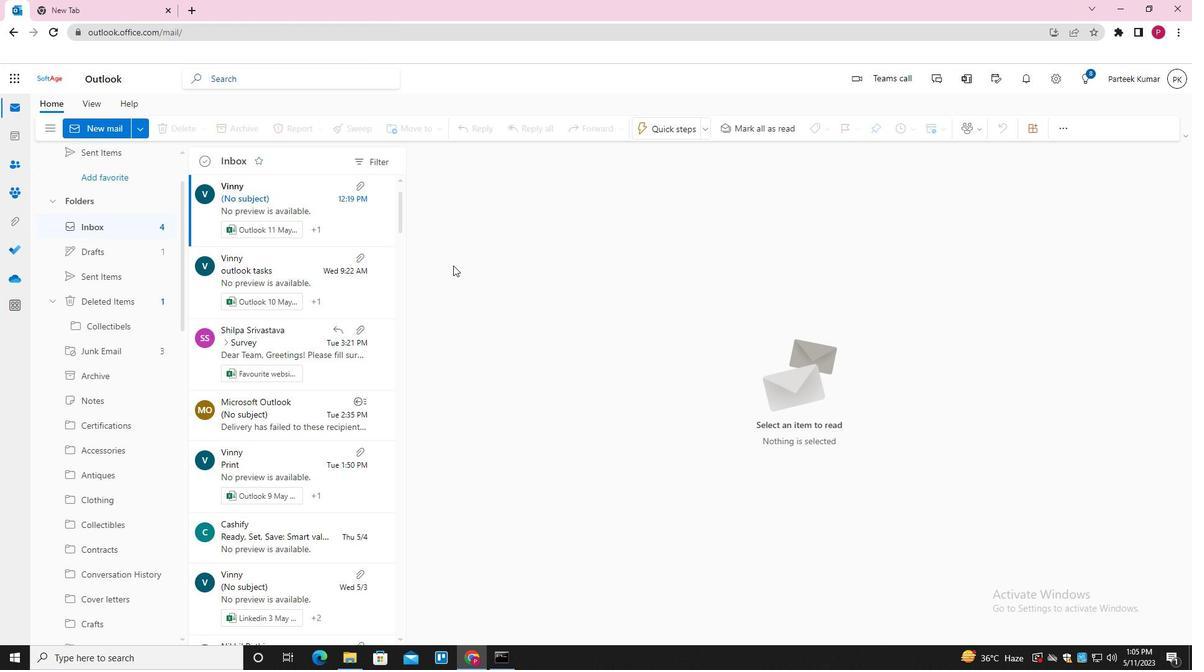
